 Task: Create a due date automation trigger when advanced on, on the wednesday before a card is due add checklist with checklist "Resume" incomplete at 11:00 AM.
Action: Mouse moved to (1334, 105)
Screenshot: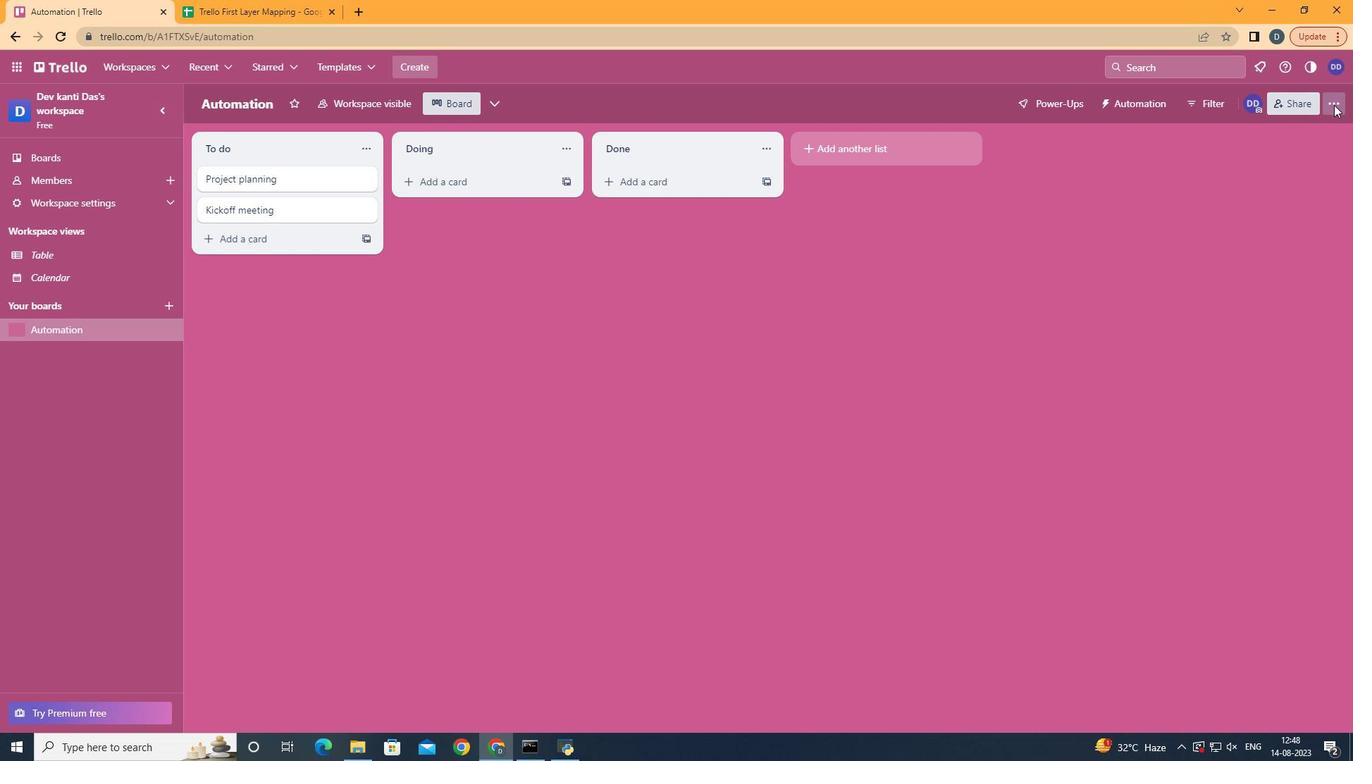 
Action: Mouse pressed left at (1334, 105)
Screenshot: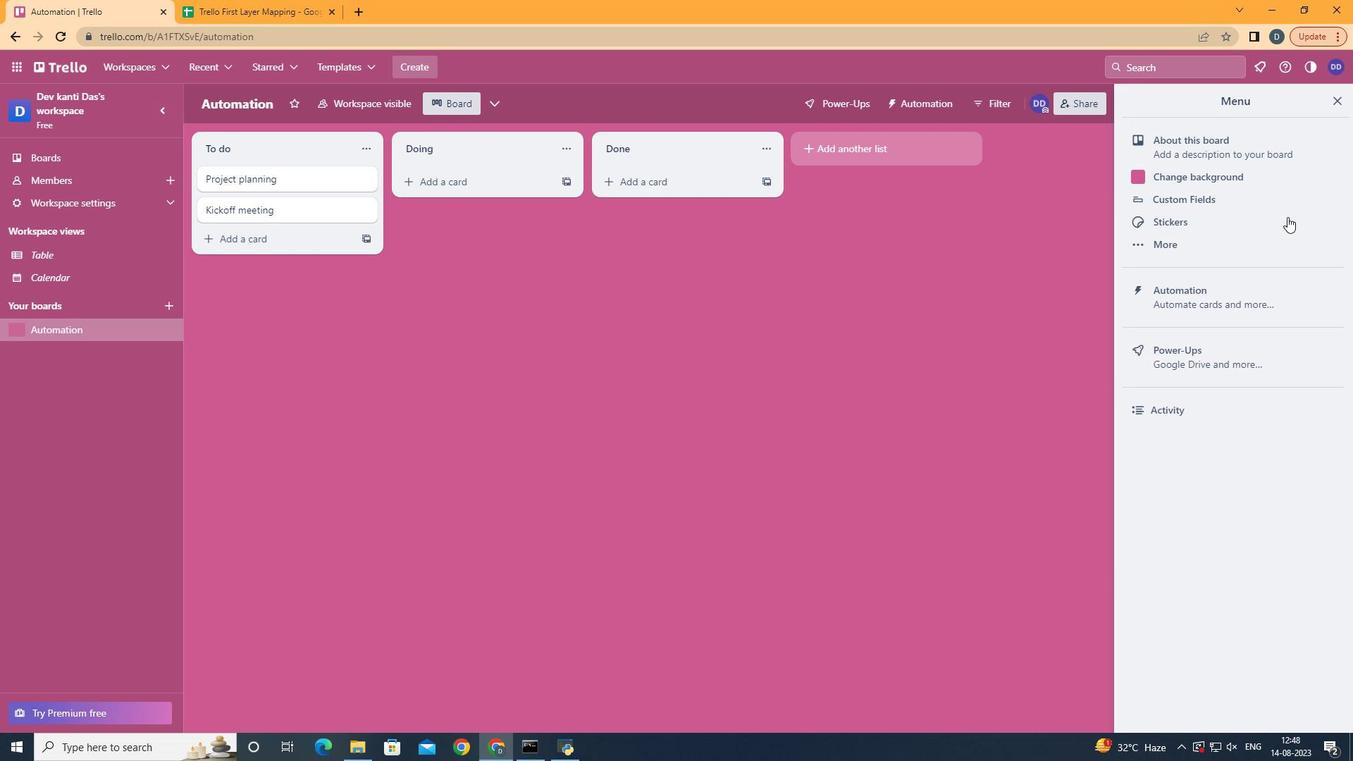 
Action: Mouse moved to (1230, 308)
Screenshot: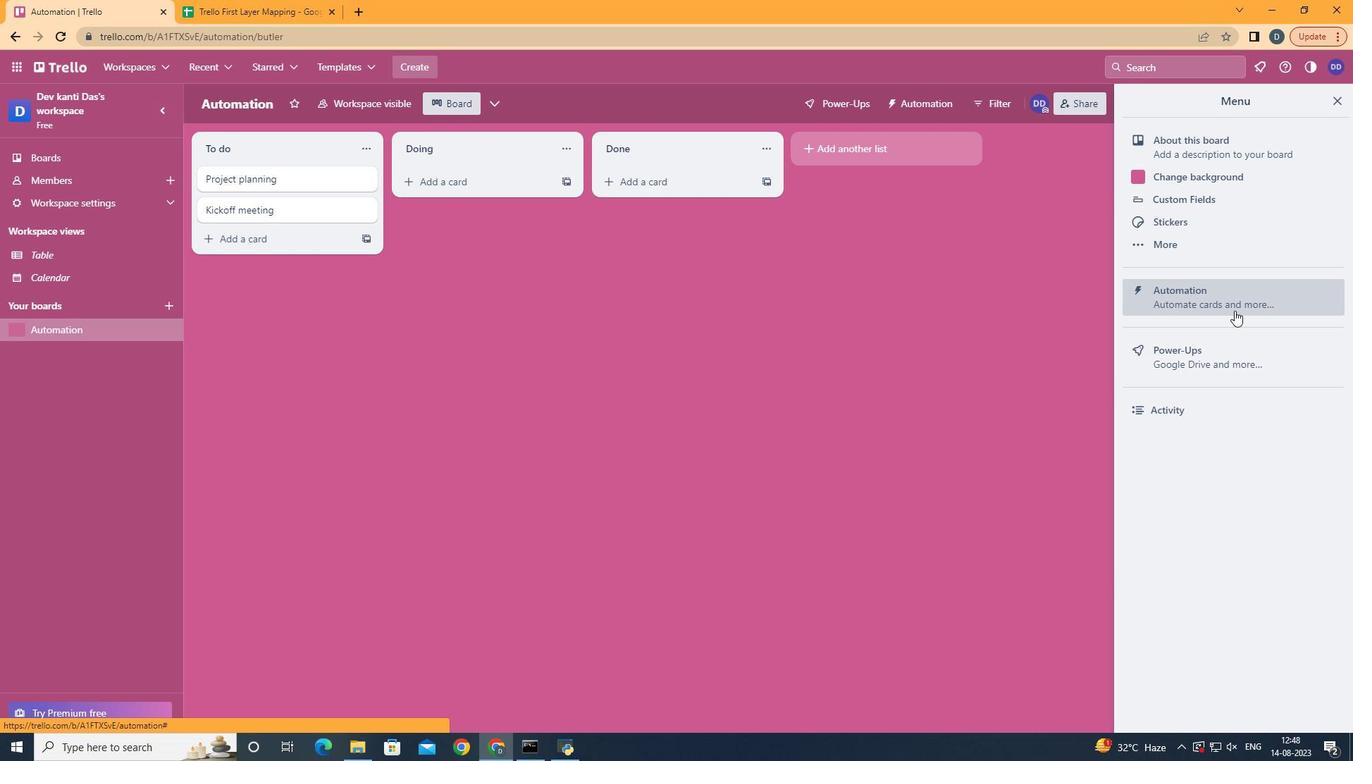 
Action: Mouse pressed left at (1230, 308)
Screenshot: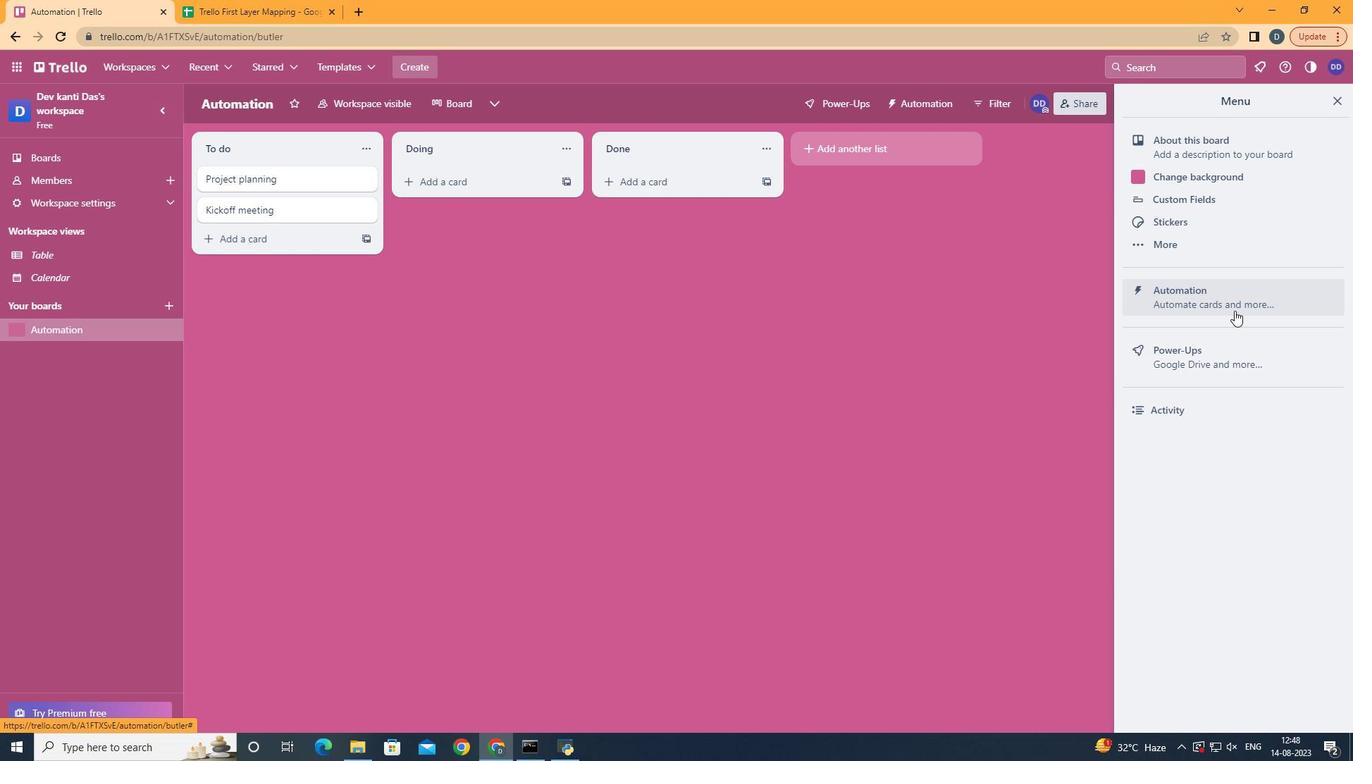 
Action: Mouse moved to (226, 286)
Screenshot: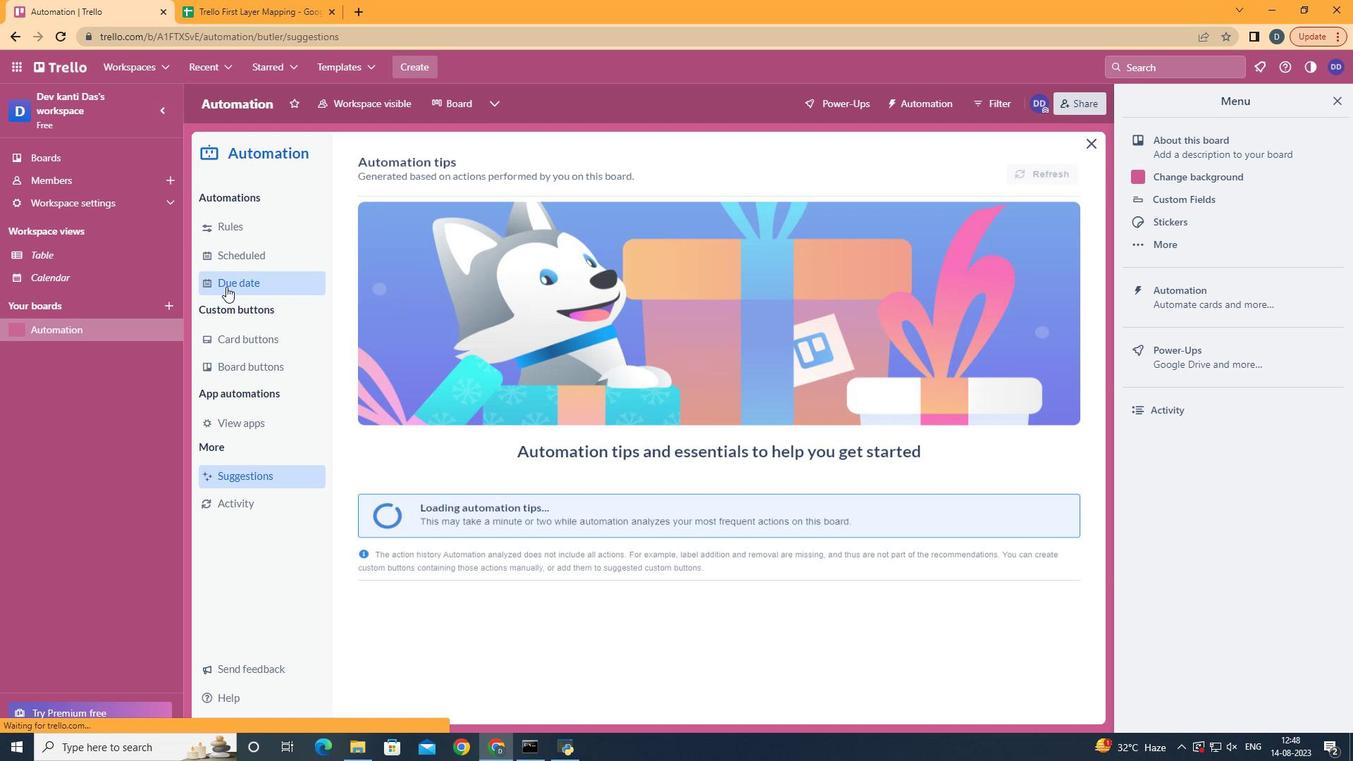 
Action: Mouse pressed left at (226, 286)
Screenshot: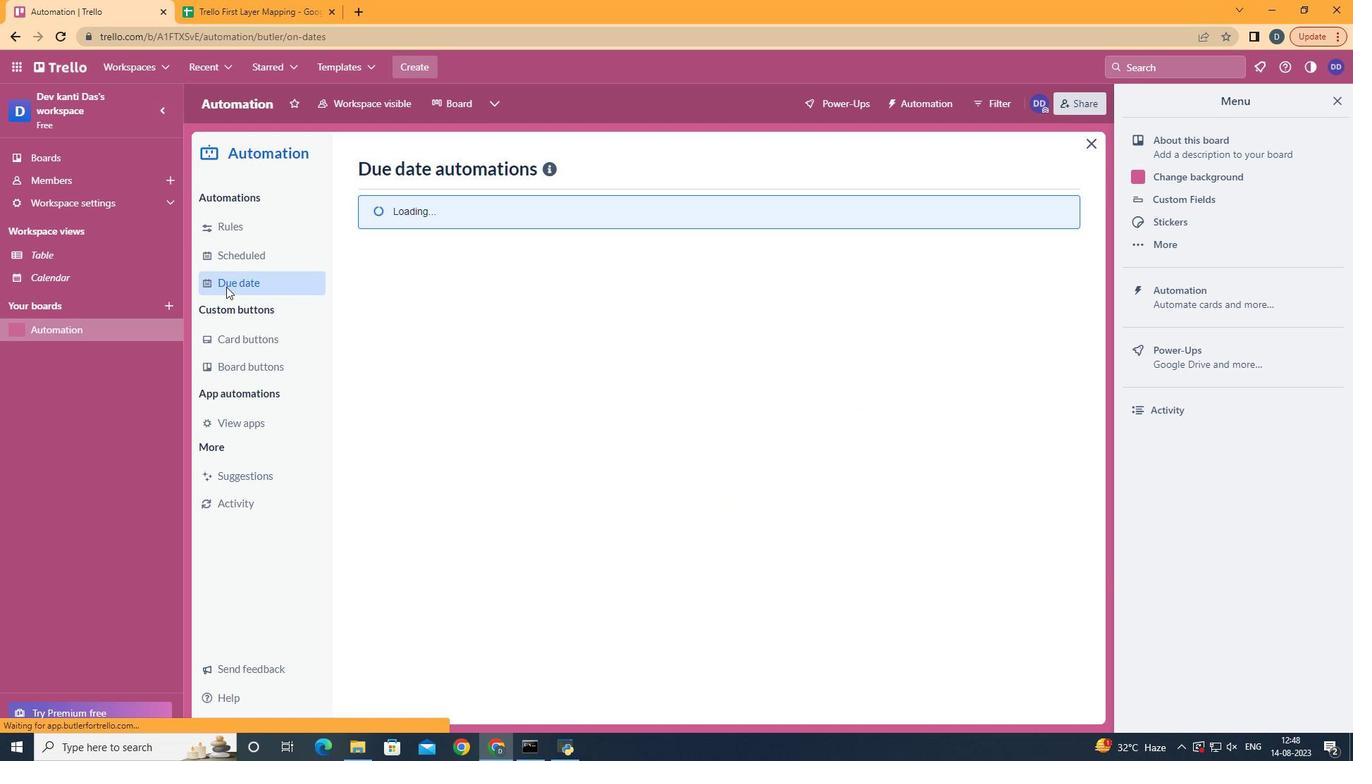 
Action: Mouse moved to (981, 180)
Screenshot: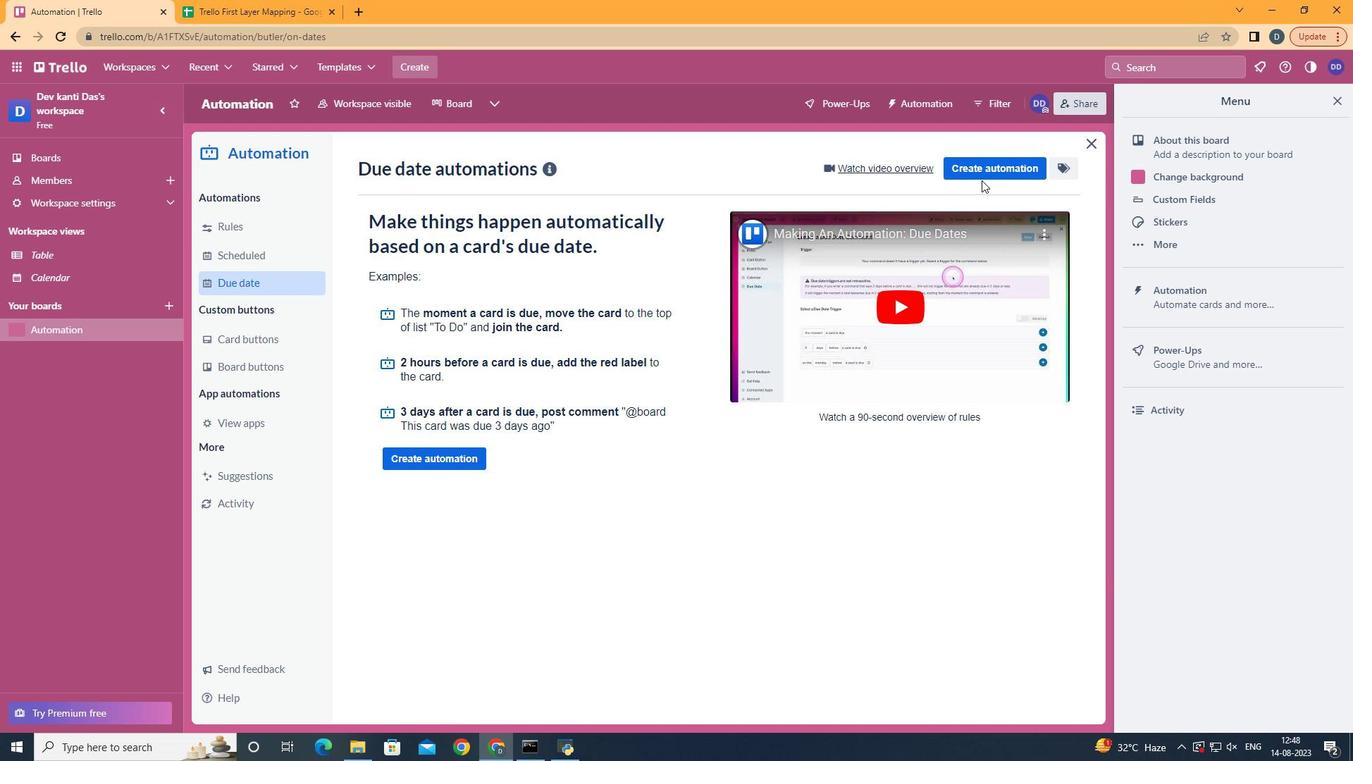 
Action: Mouse pressed left at (981, 180)
Screenshot: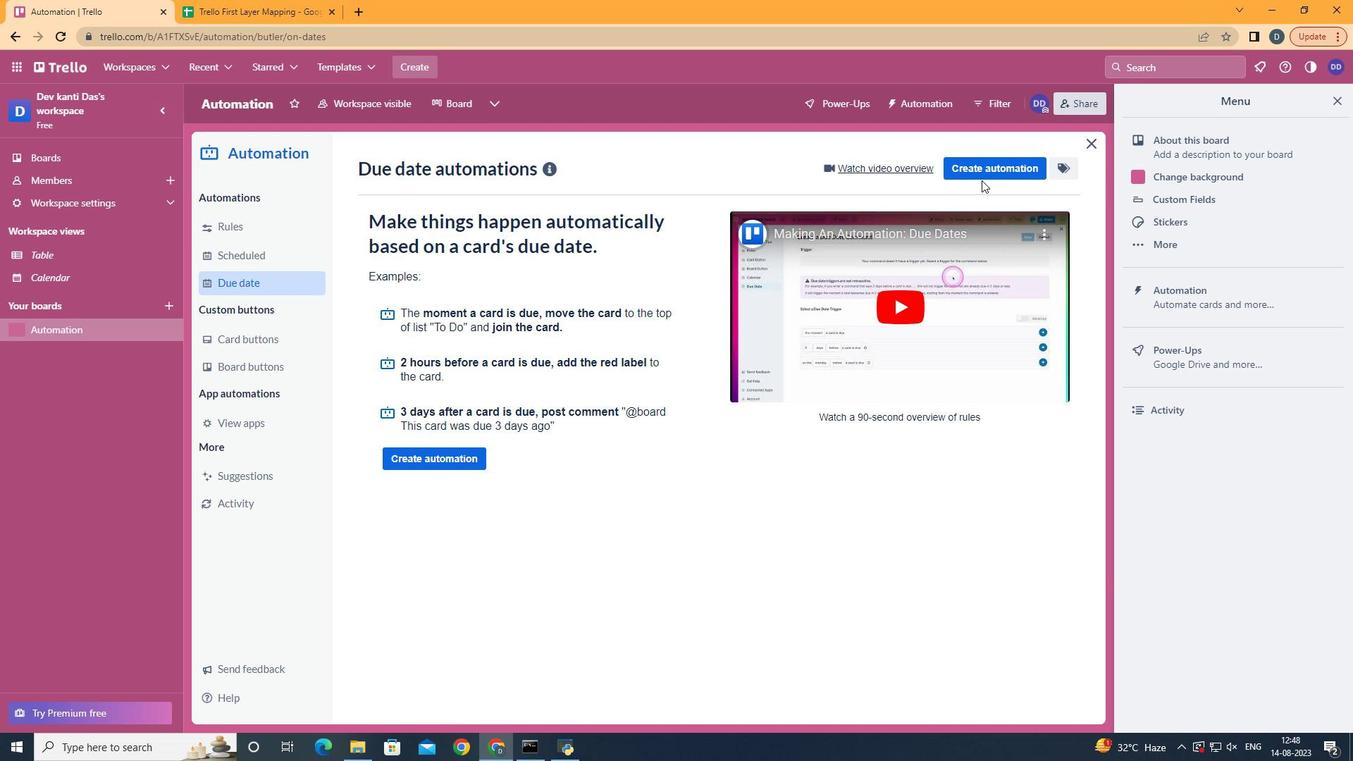 
Action: Mouse moved to (988, 171)
Screenshot: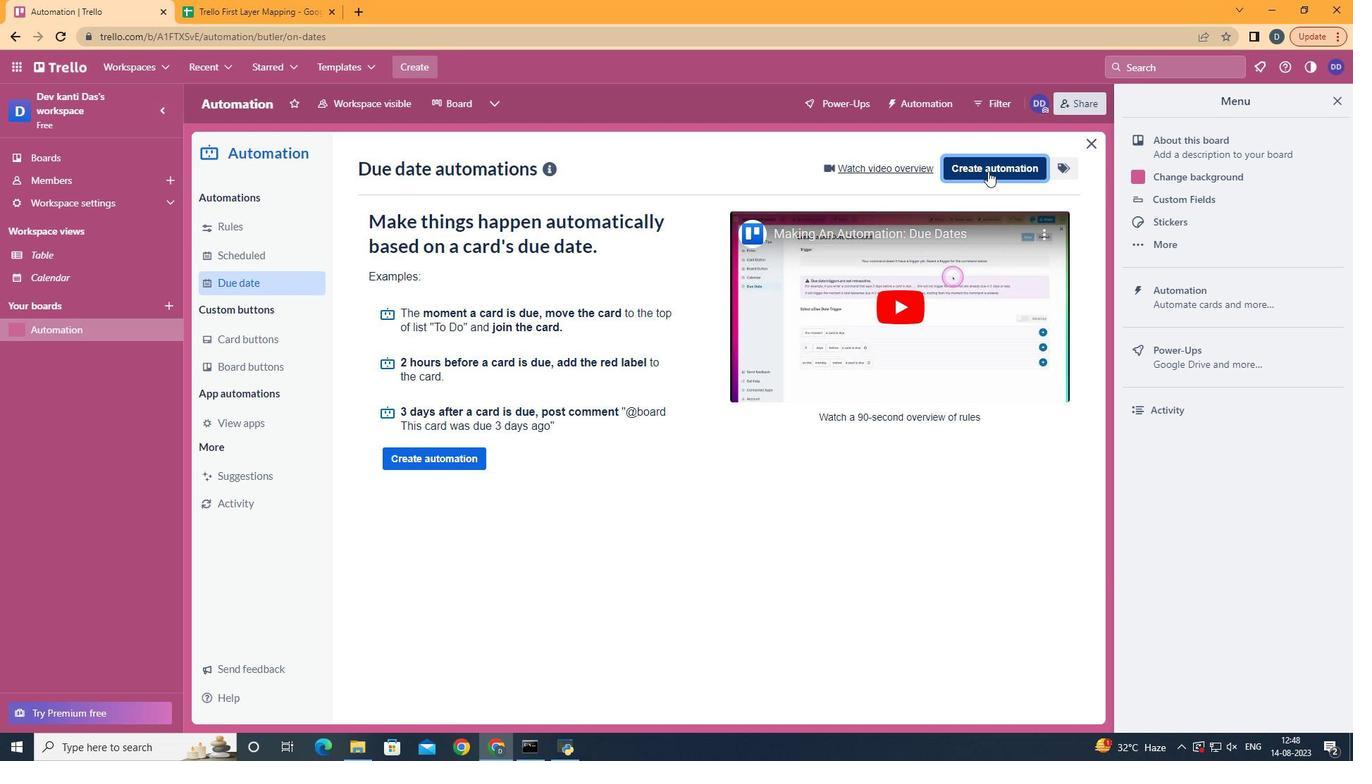 
Action: Mouse pressed left at (988, 171)
Screenshot: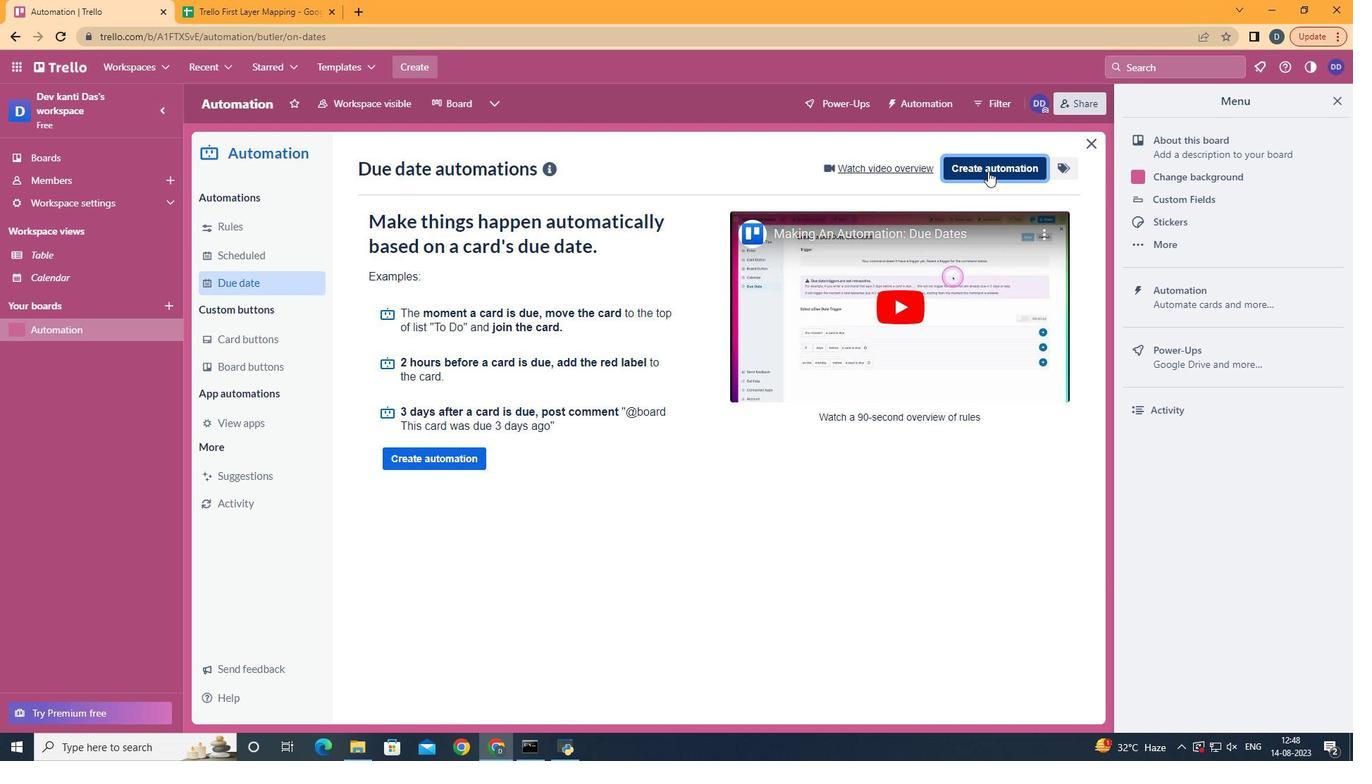 
Action: Mouse moved to (768, 311)
Screenshot: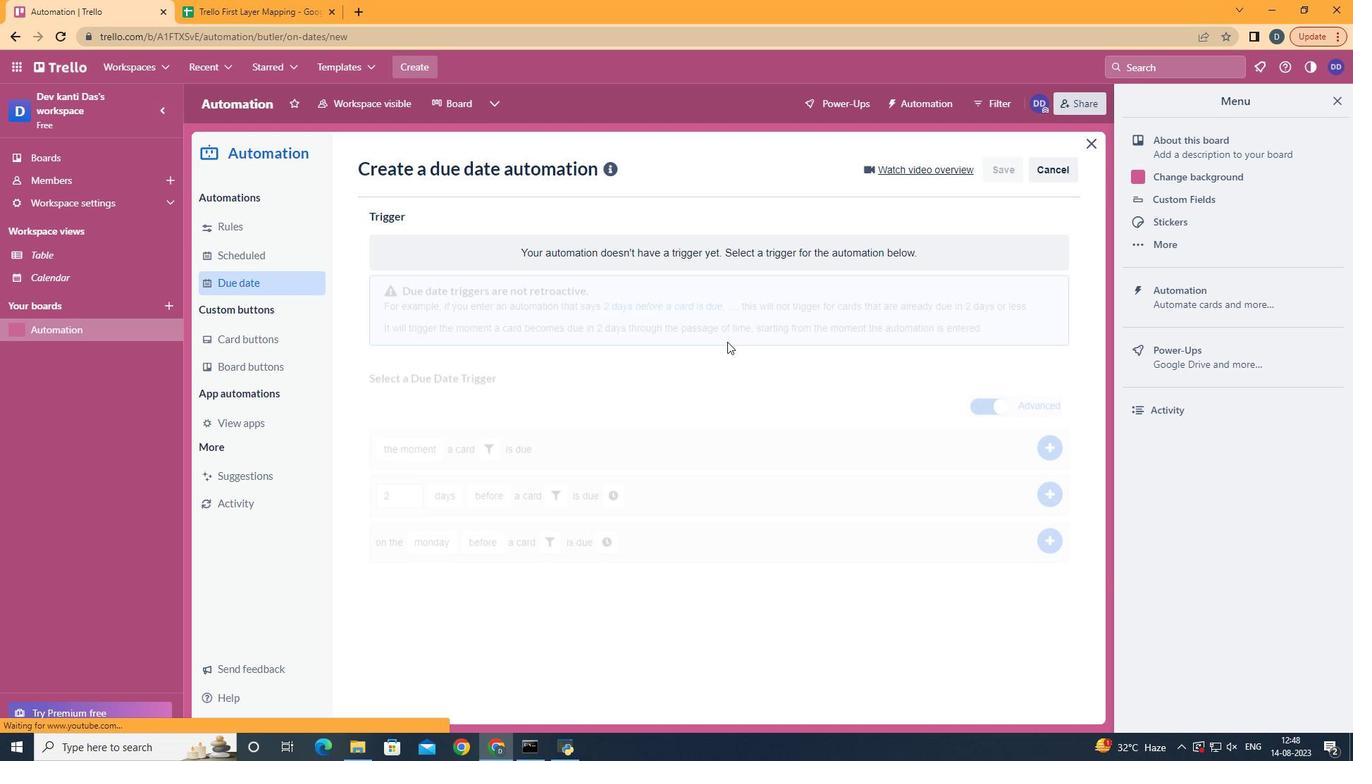 
Action: Mouse pressed left at (768, 311)
Screenshot: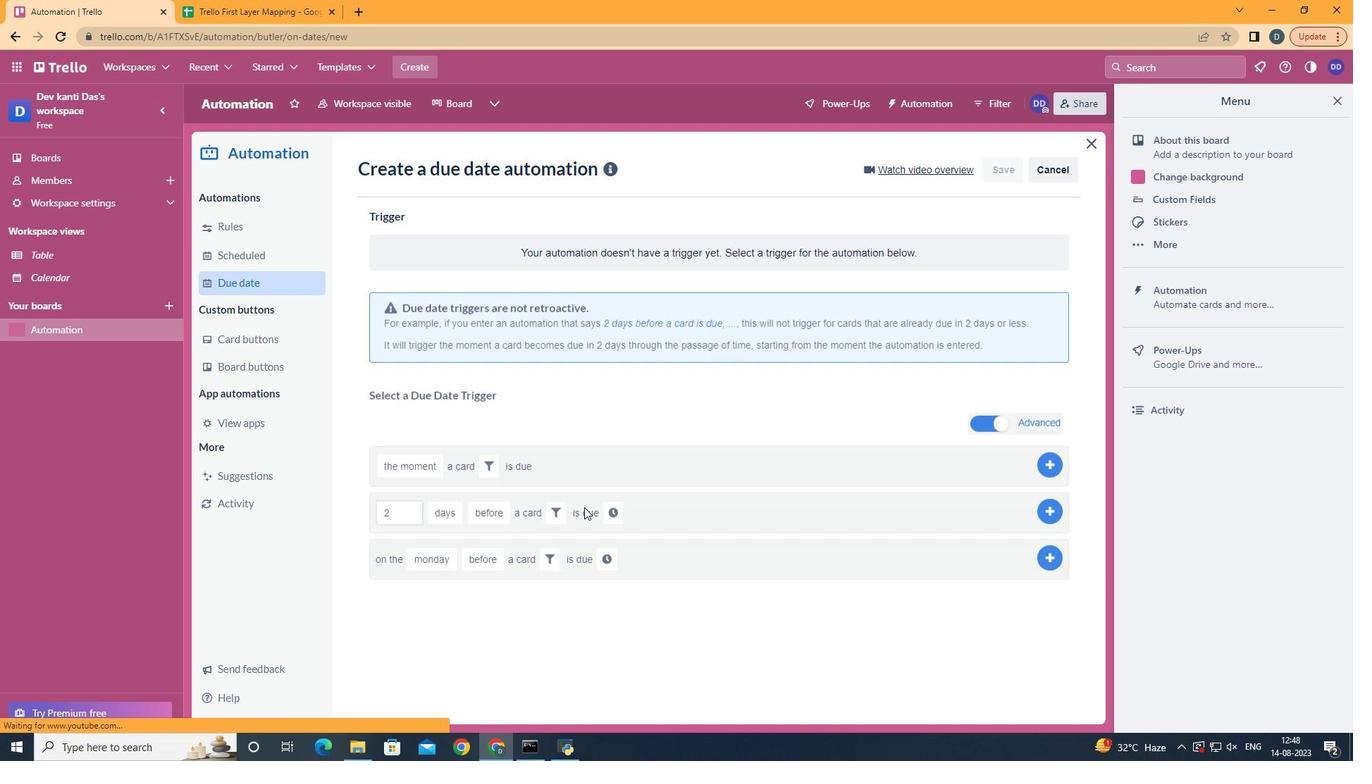 
Action: Mouse moved to (457, 429)
Screenshot: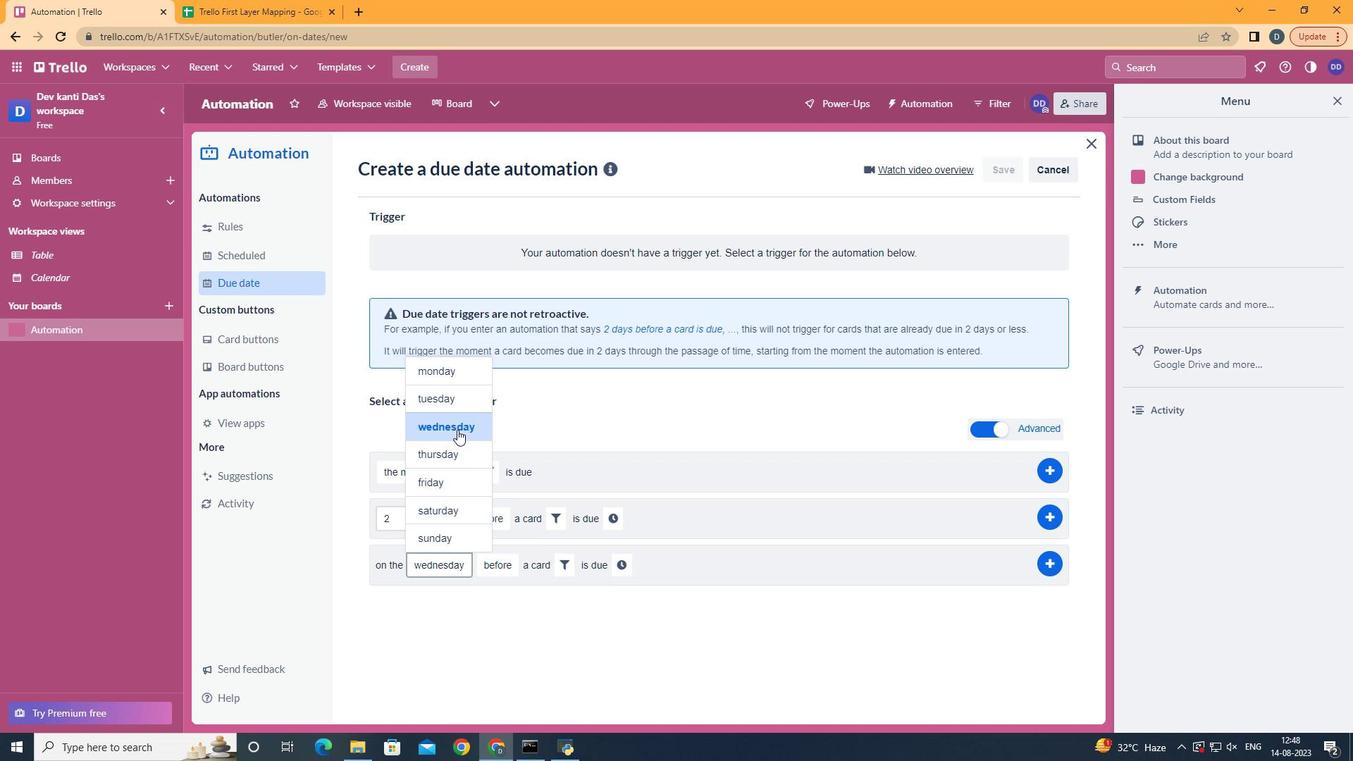 
Action: Mouse pressed left at (457, 429)
Screenshot: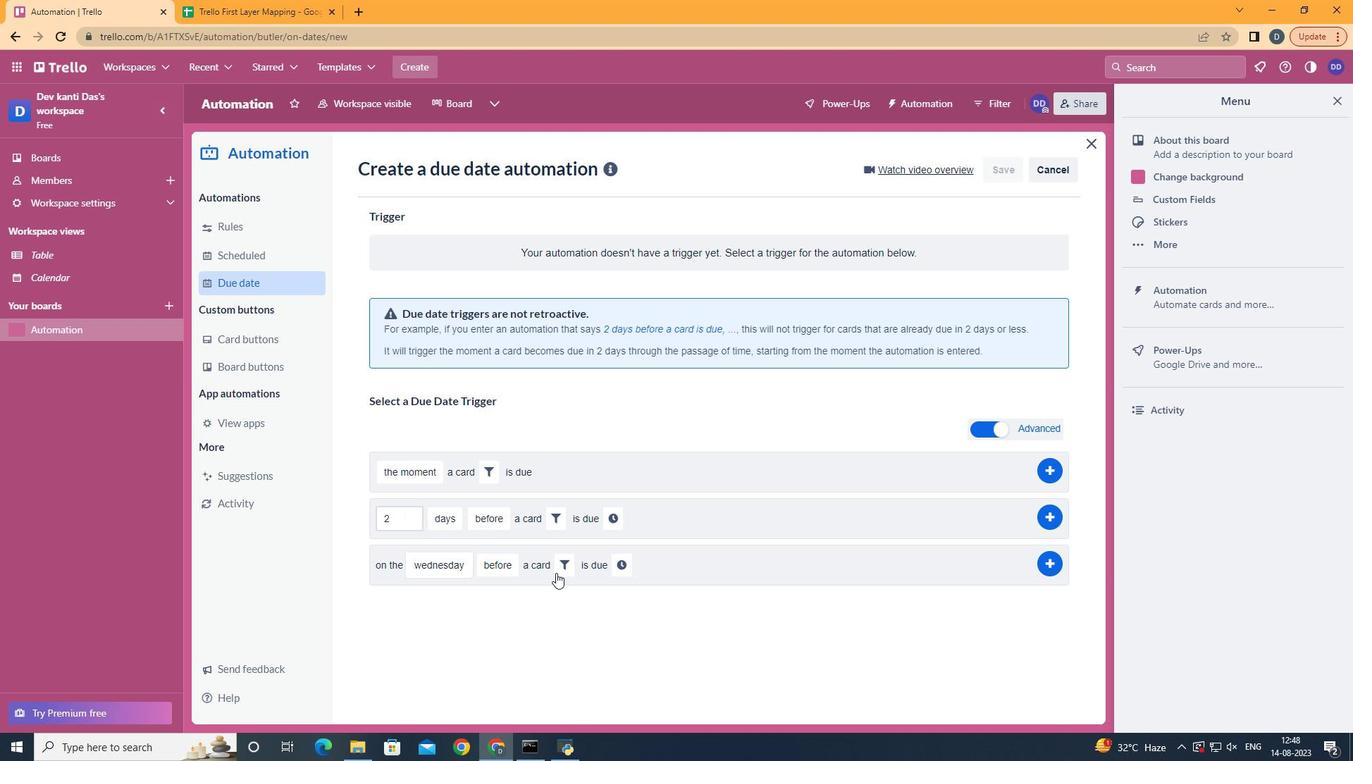 
Action: Mouse moved to (561, 570)
Screenshot: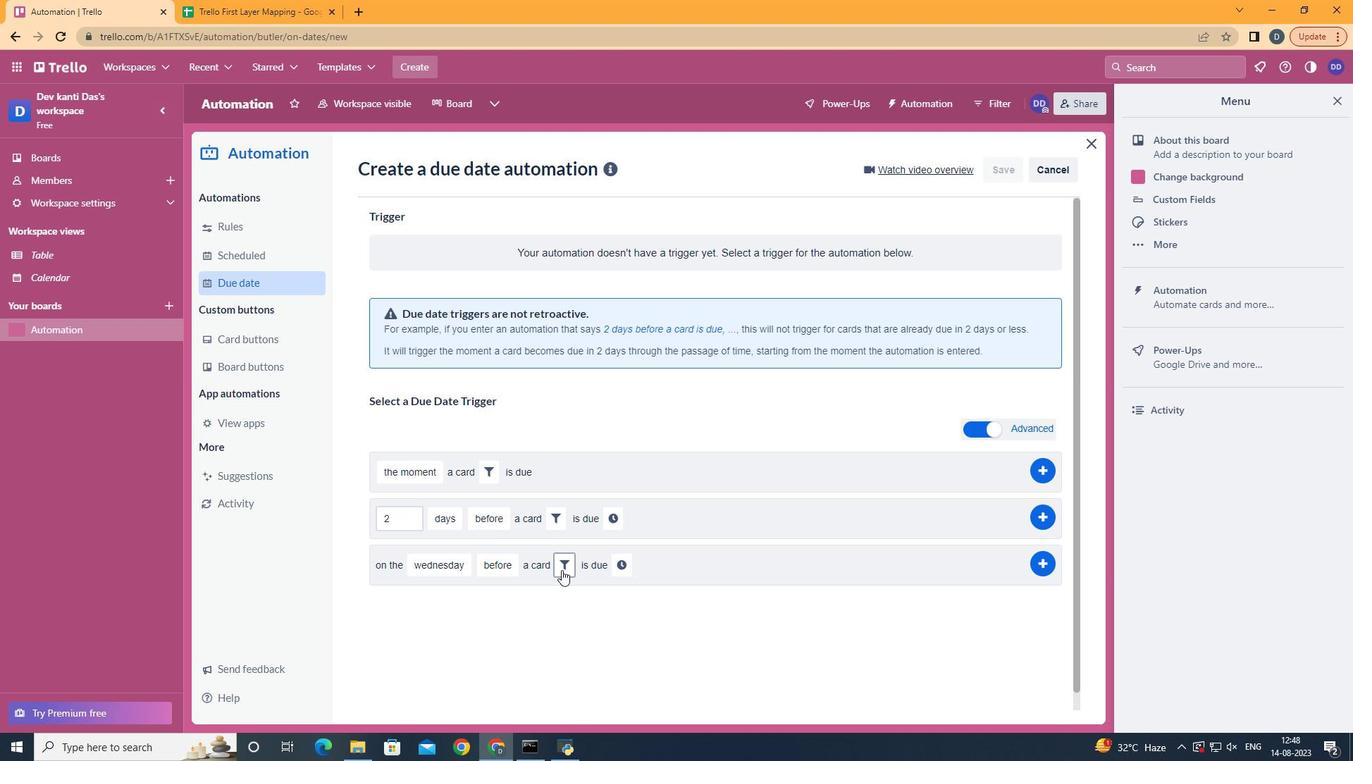 
Action: Mouse pressed left at (561, 570)
Screenshot: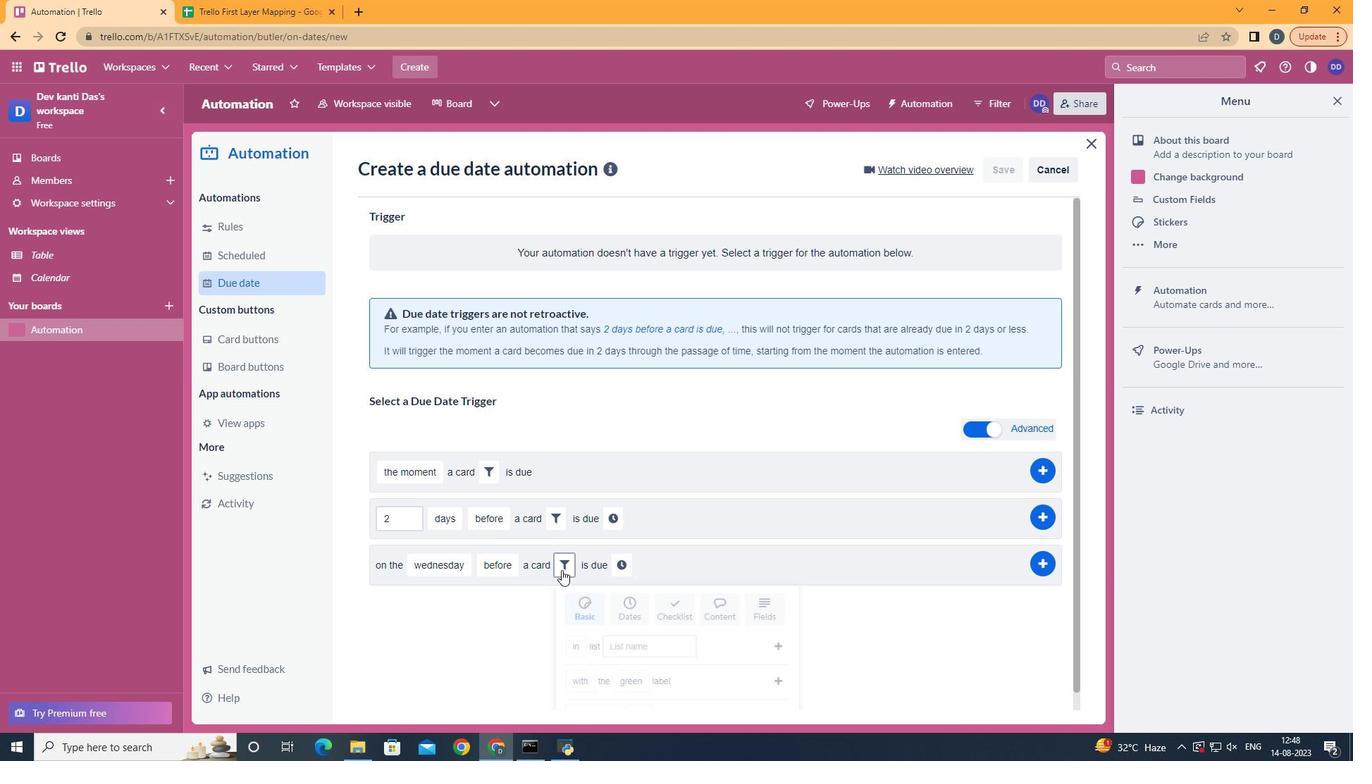 
Action: Mouse moved to (694, 612)
Screenshot: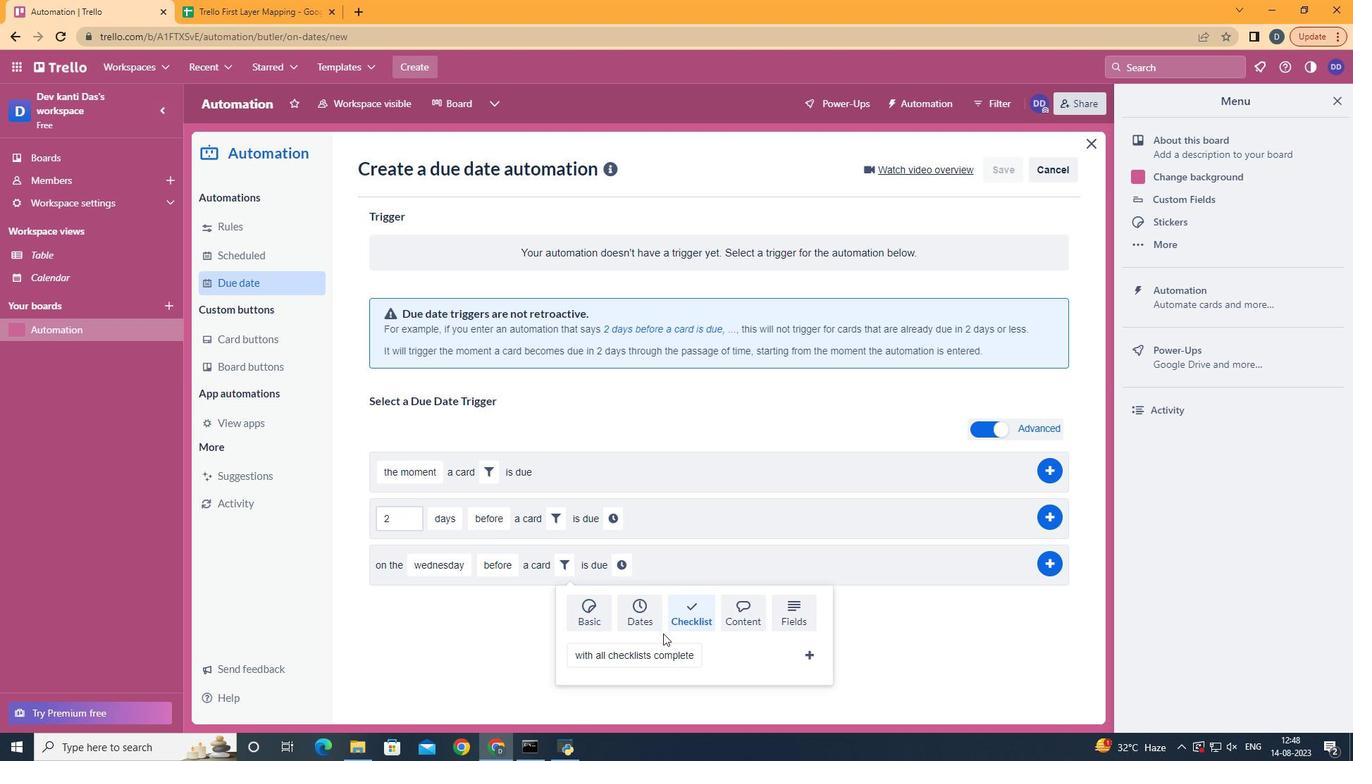 
Action: Mouse pressed left at (694, 612)
Screenshot: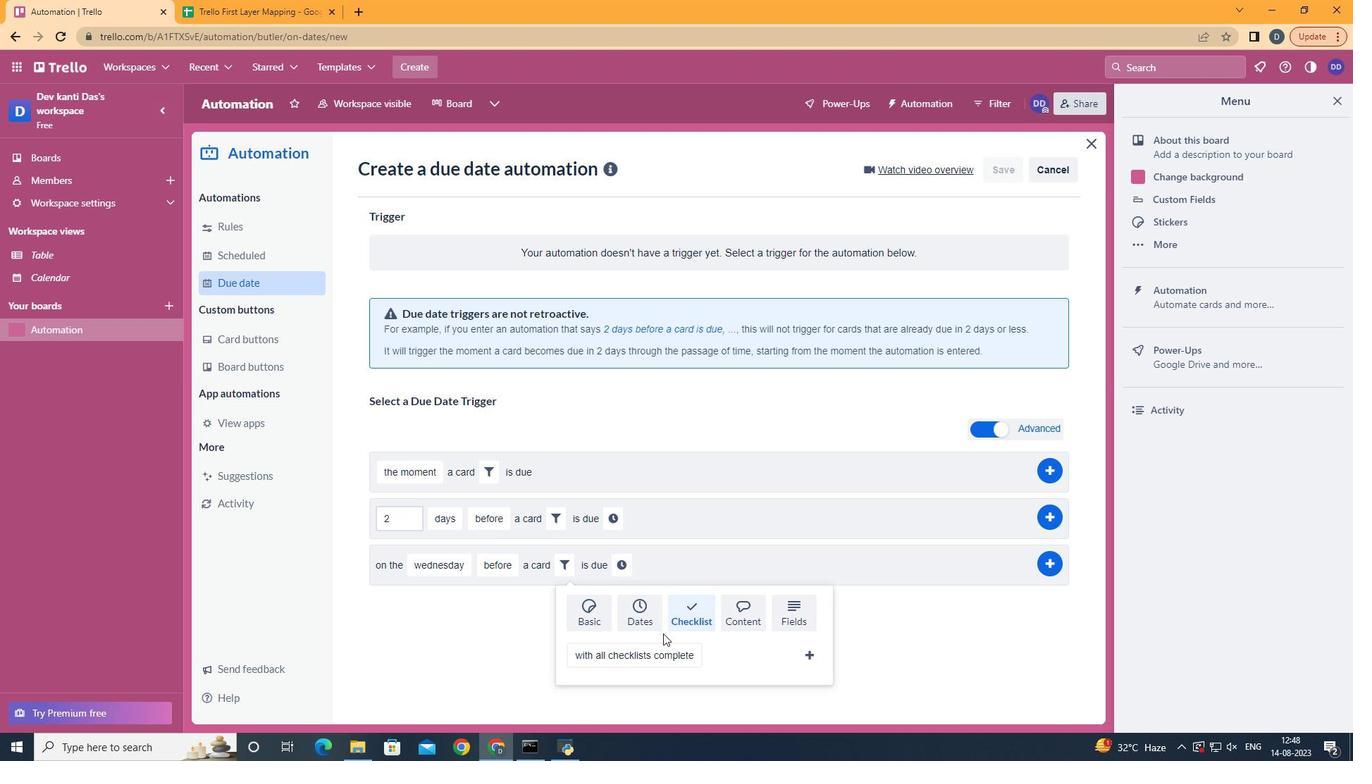 
Action: Mouse moved to (671, 578)
Screenshot: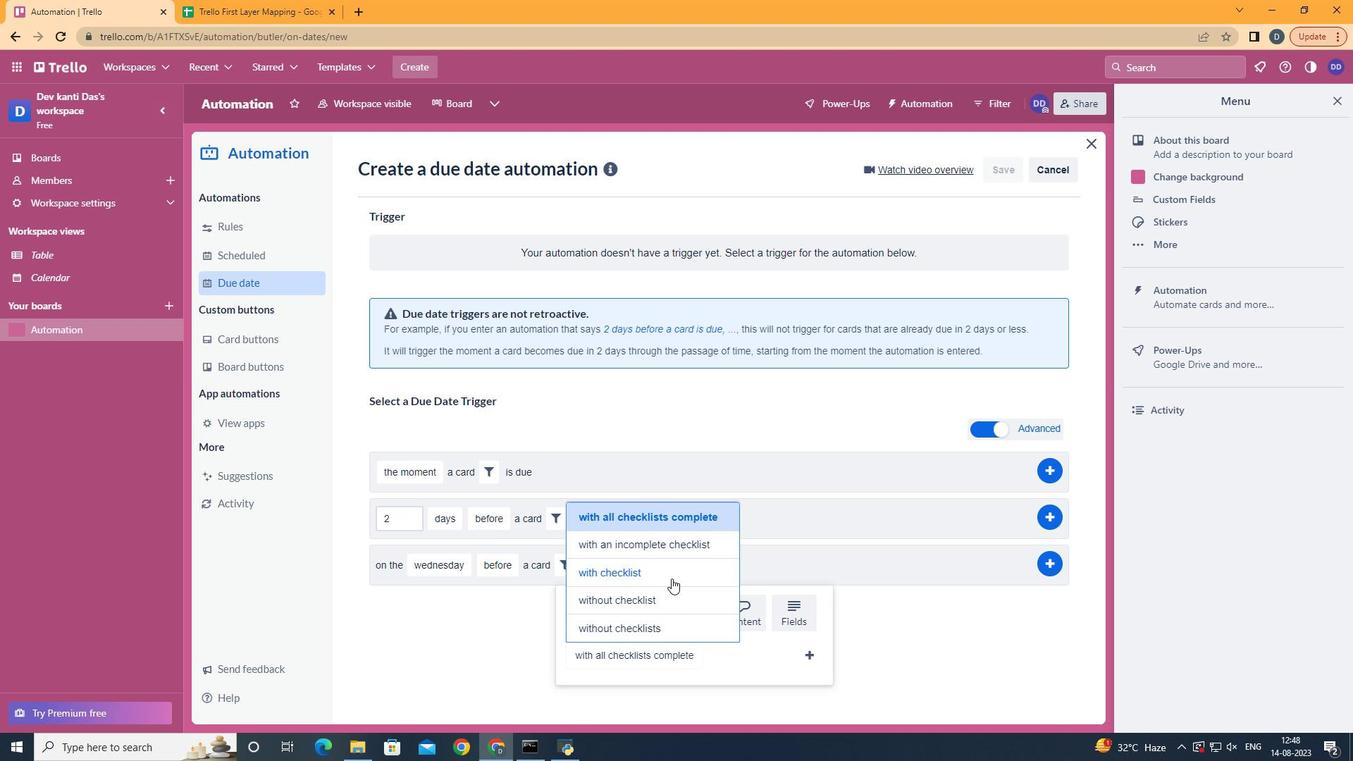
Action: Mouse pressed left at (671, 578)
Screenshot: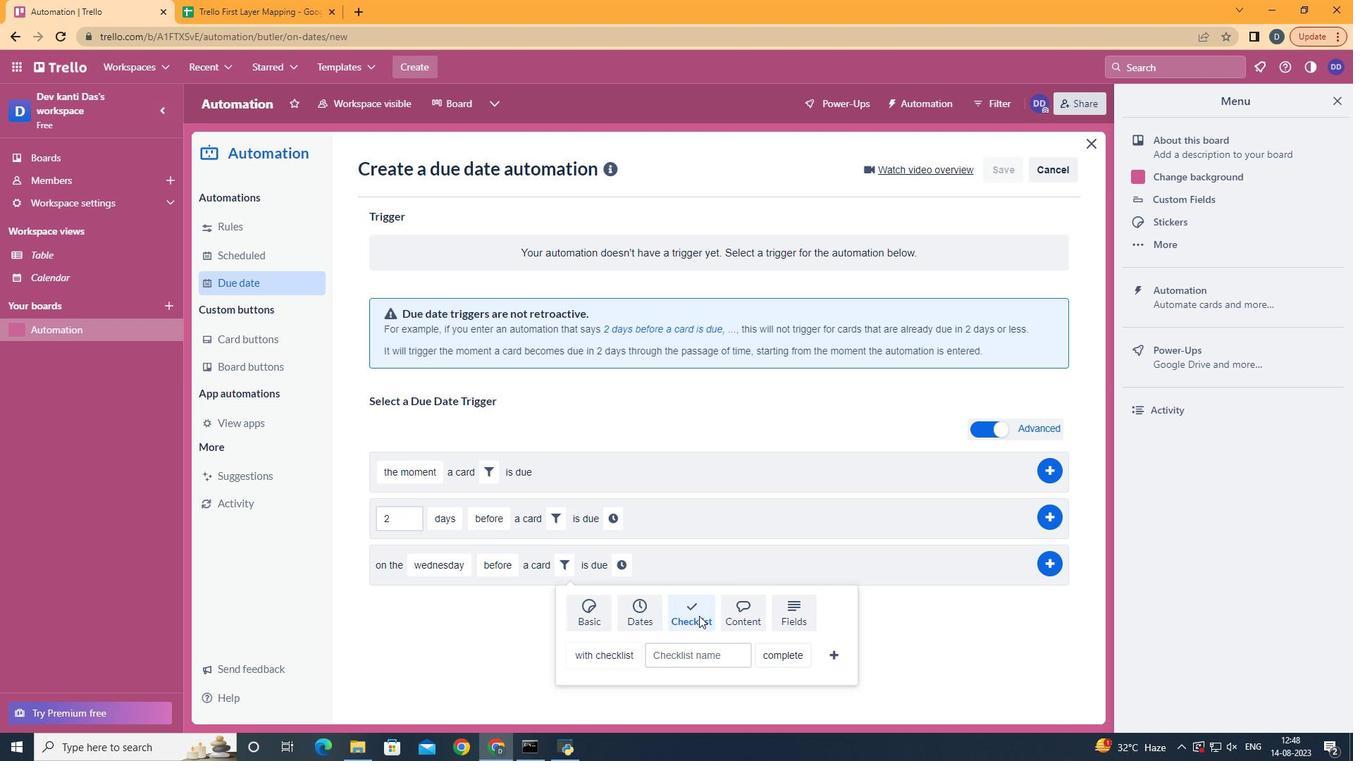 
Action: Mouse moved to (705, 661)
Screenshot: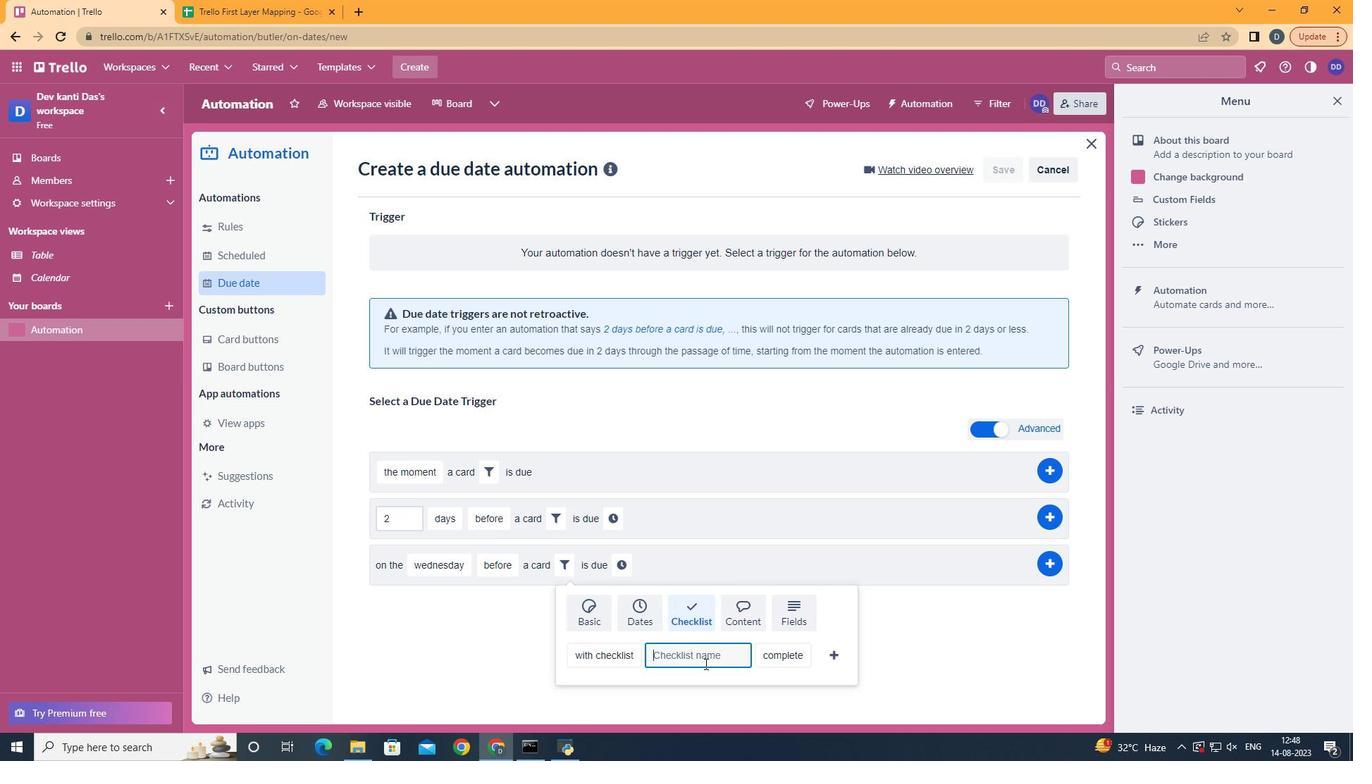
Action: Mouse pressed left at (705, 661)
Screenshot: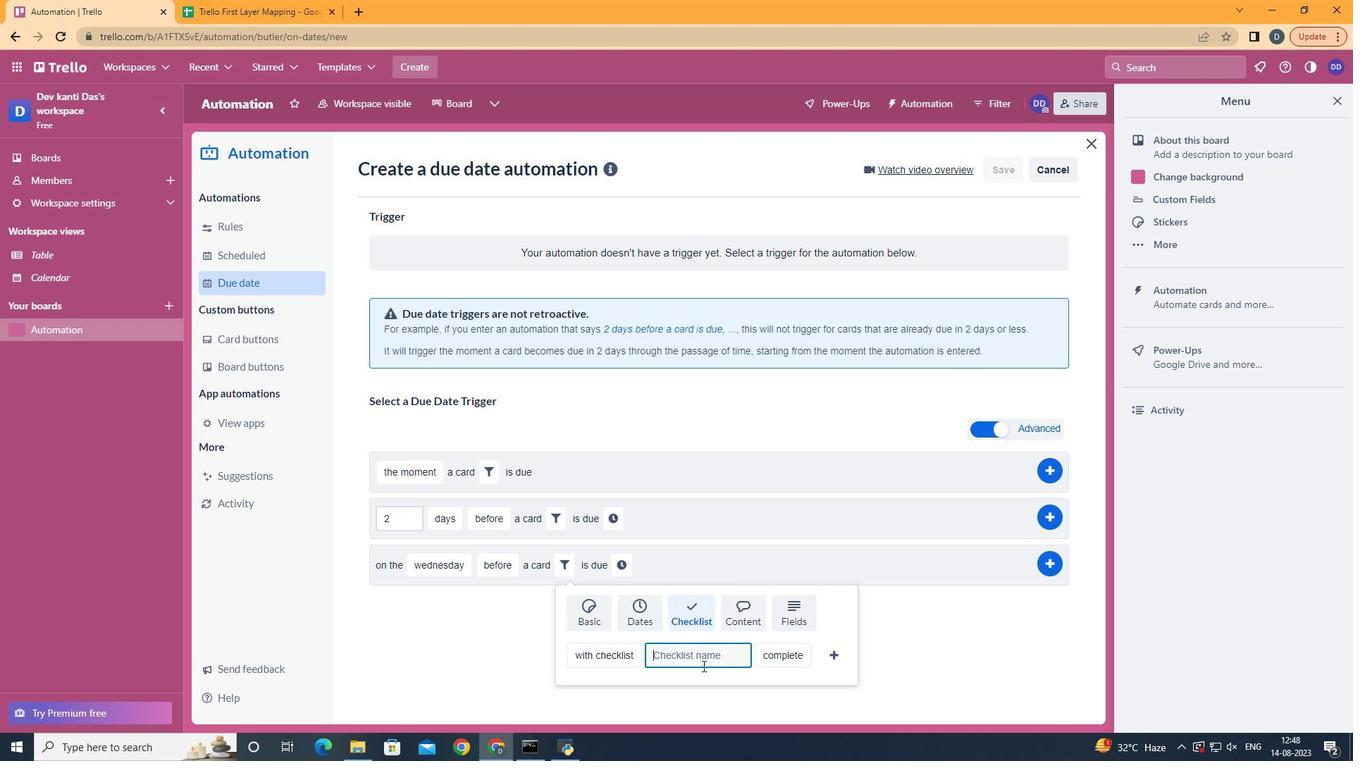 
Action: Mouse moved to (702, 666)
Screenshot: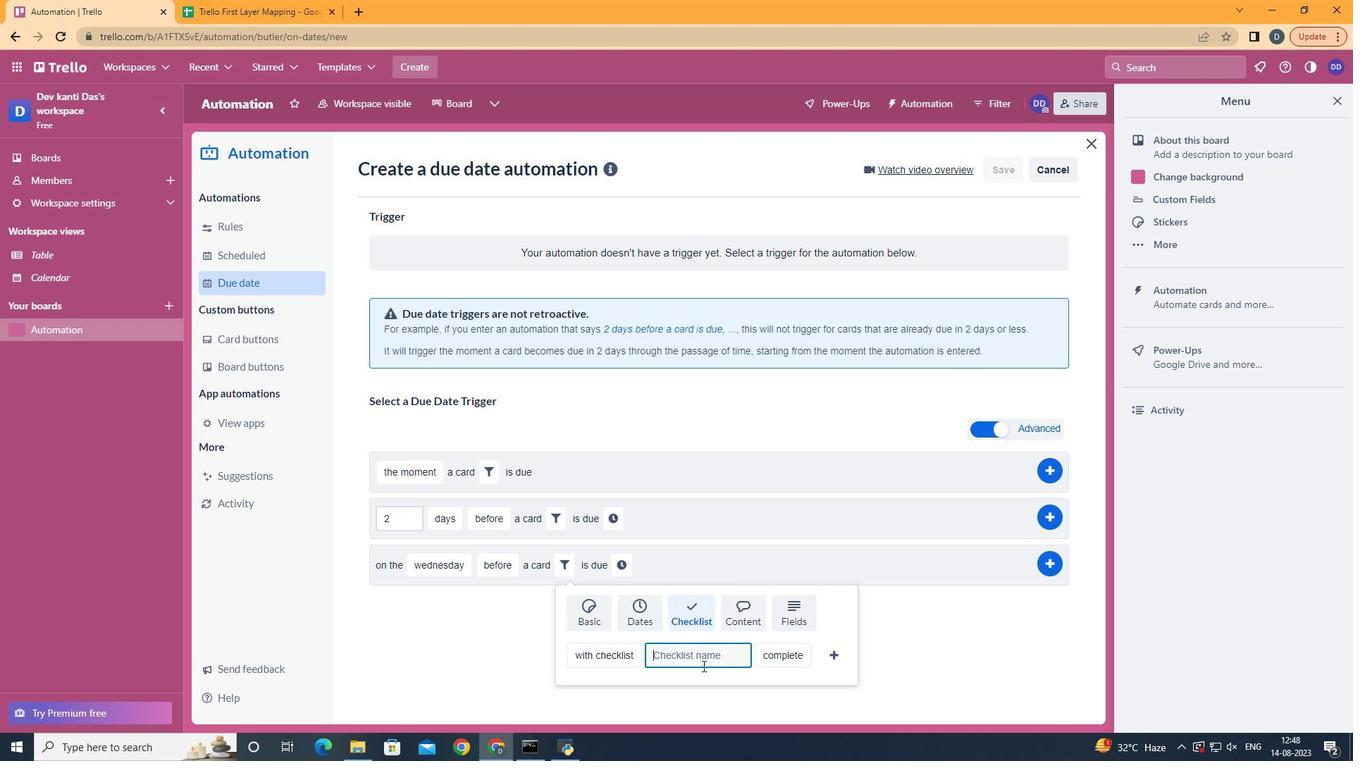 
Action: Key pressed <Key.shift>Resume
Screenshot: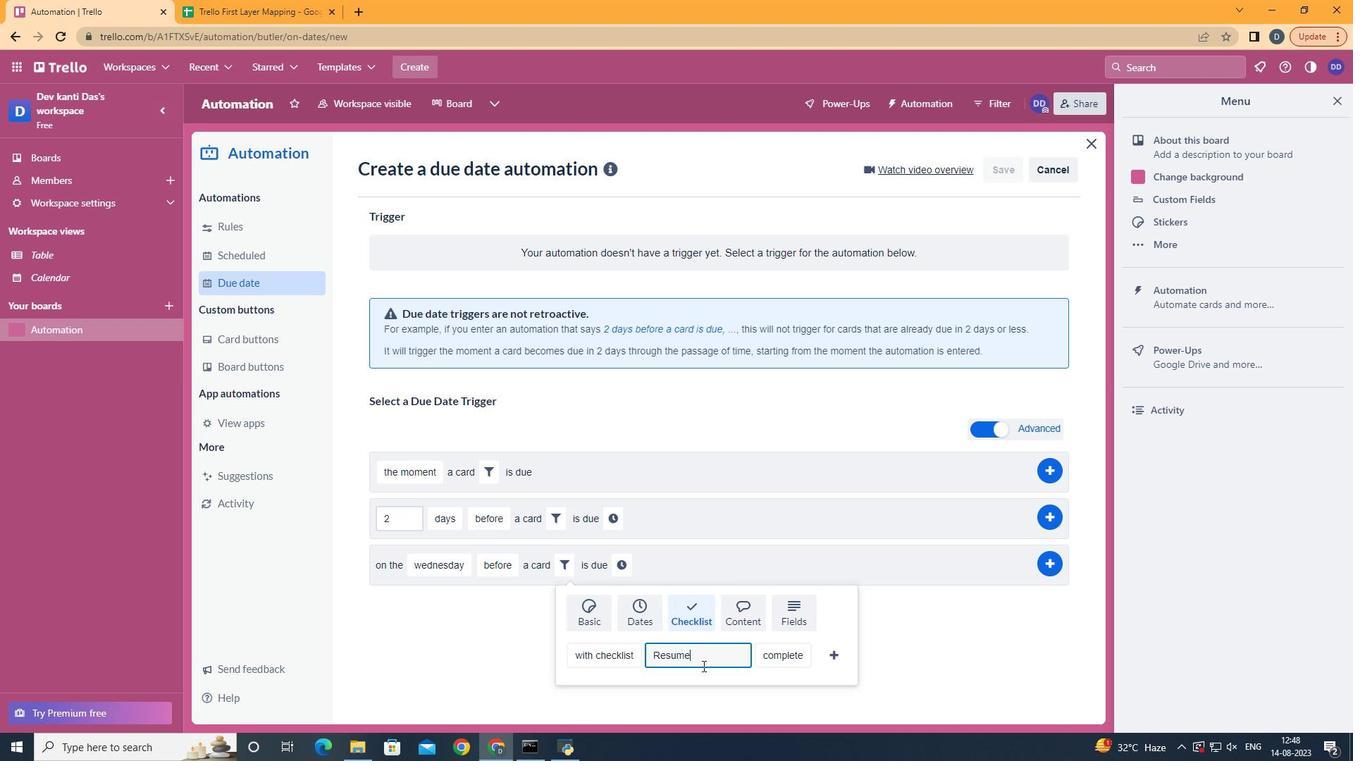 
Action: Mouse moved to (817, 627)
Screenshot: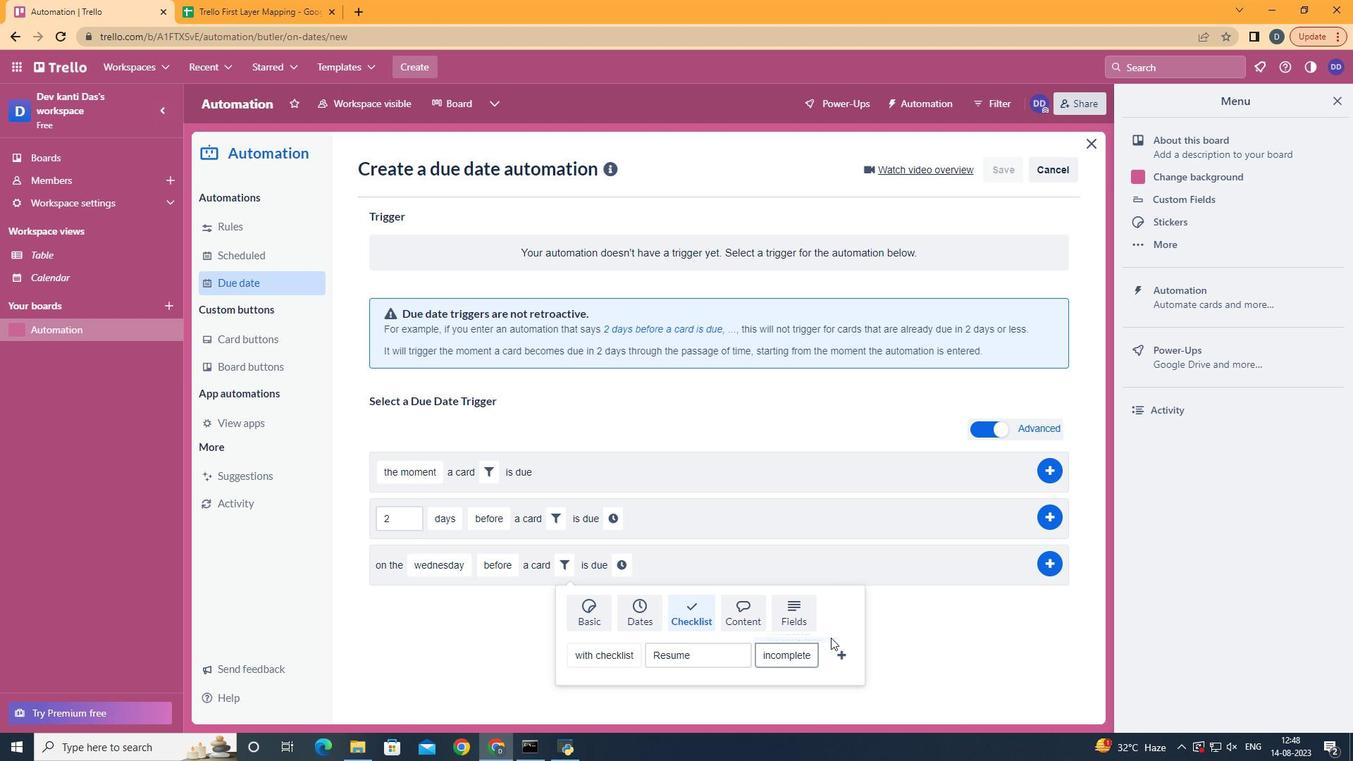
Action: Mouse pressed left at (817, 627)
Screenshot: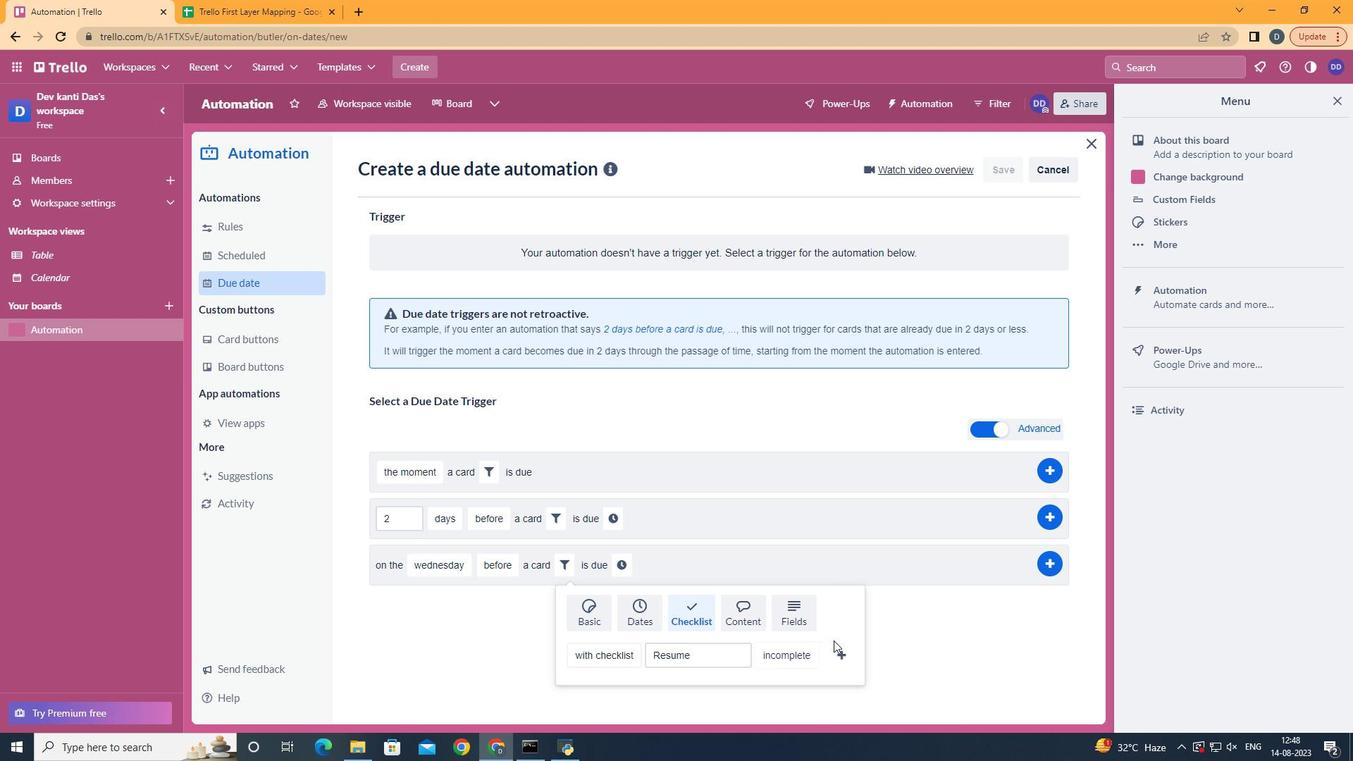 
Action: Mouse moved to (840, 644)
Screenshot: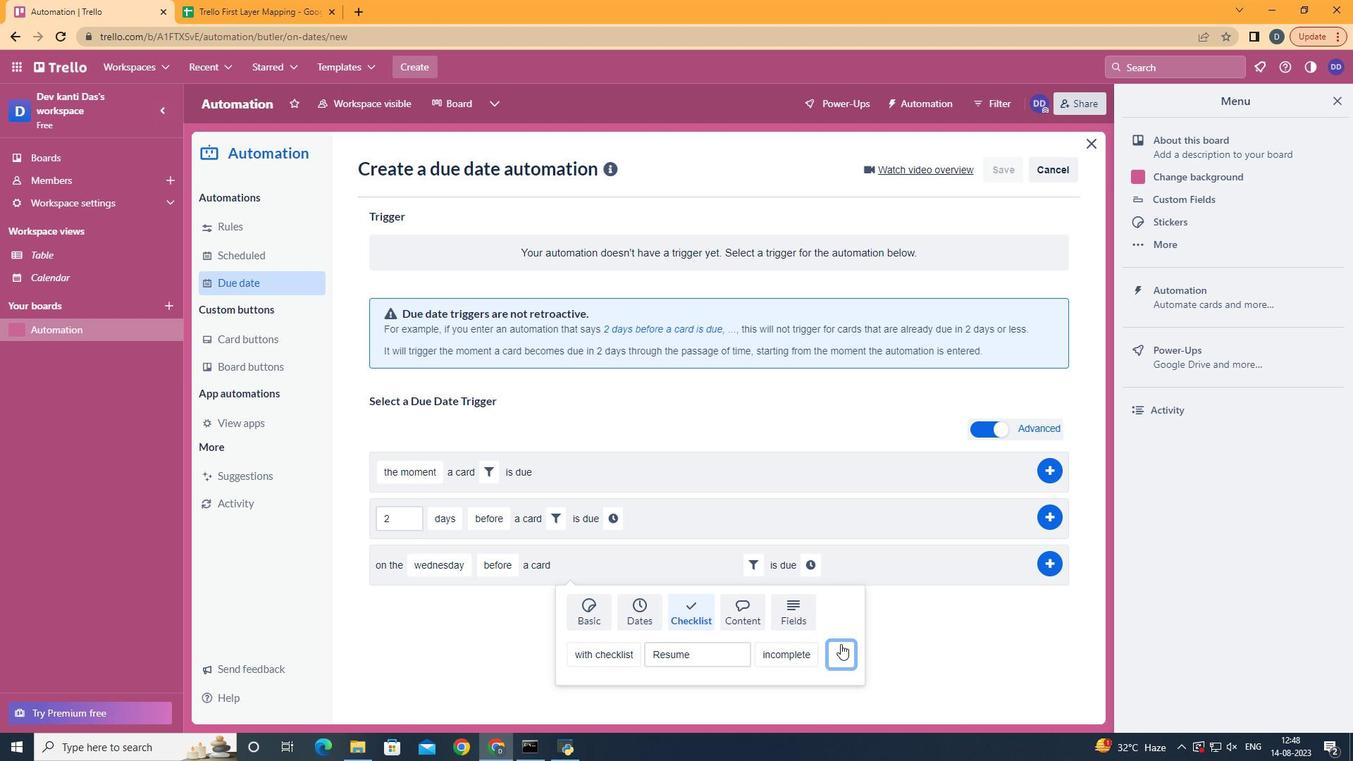 
Action: Mouse pressed left at (840, 644)
Screenshot: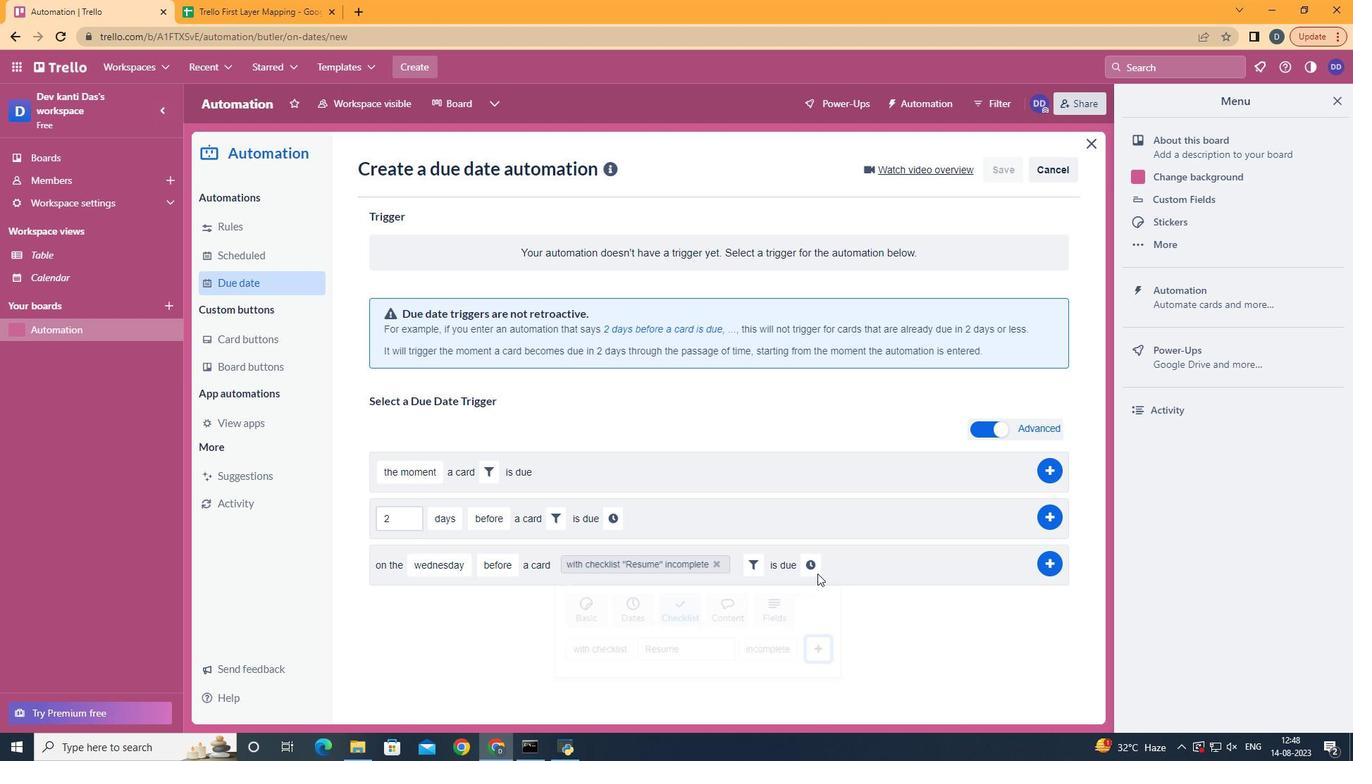 
Action: Mouse moved to (809, 555)
Screenshot: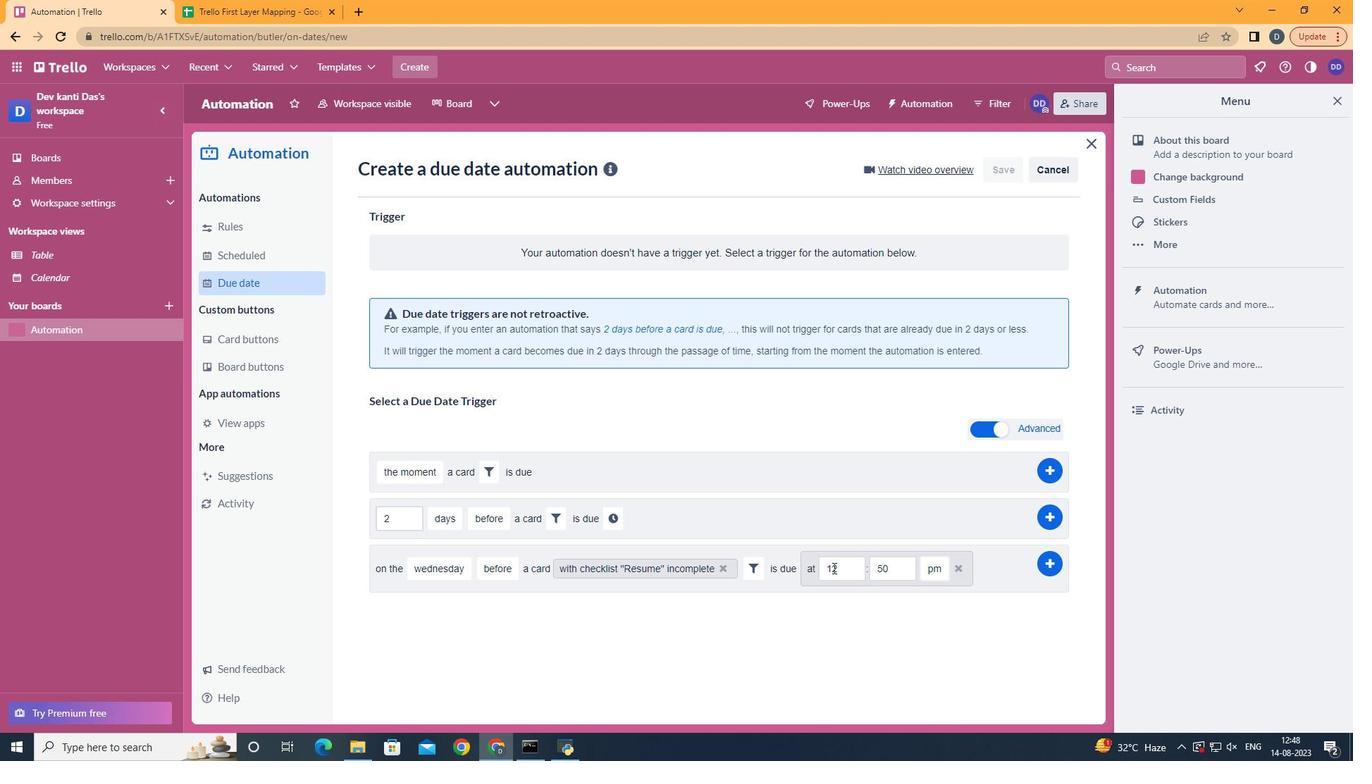 
Action: Mouse pressed left at (809, 555)
Screenshot: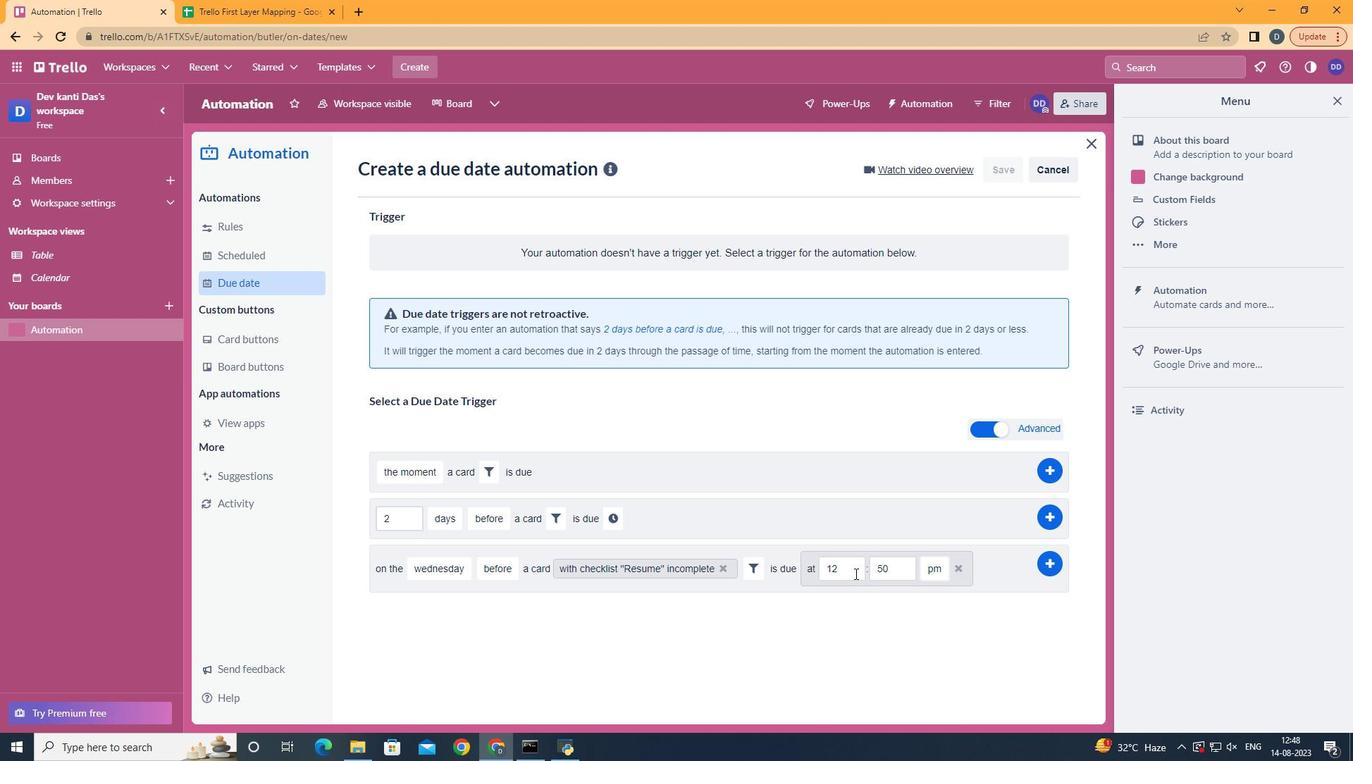 
Action: Mouse moved to (854, 573)
Screenshot: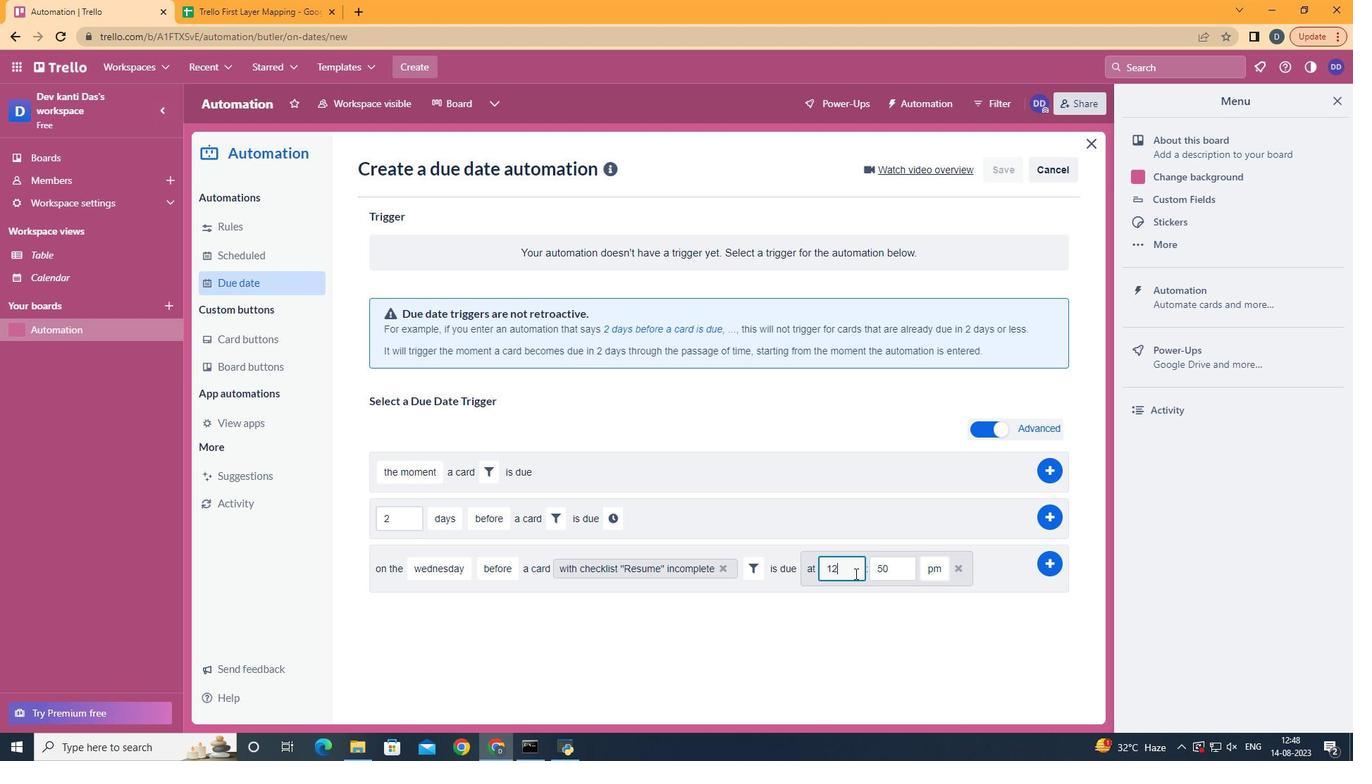 
Action: Mouse pressed left at (854, 573)
Screenshot: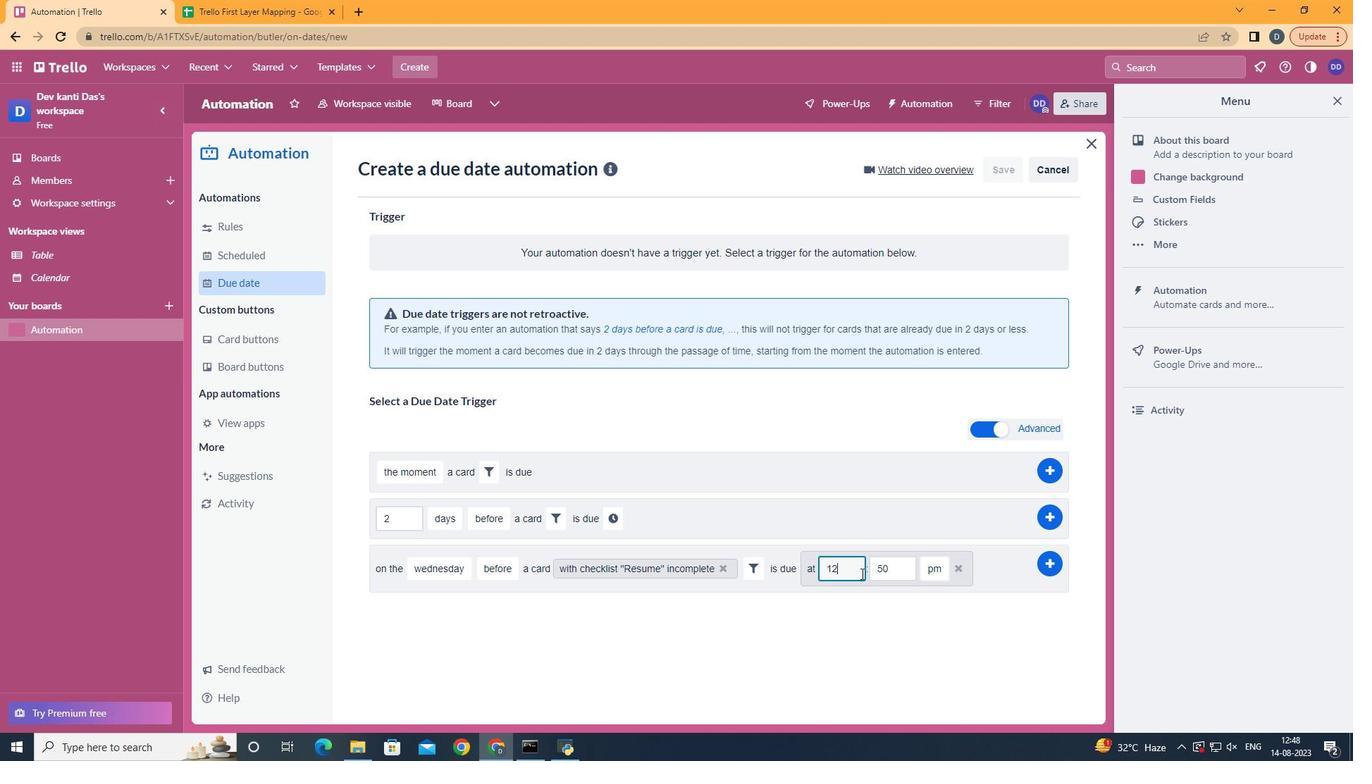 
Action: Mouse moved to (861, 573)
Screenshot: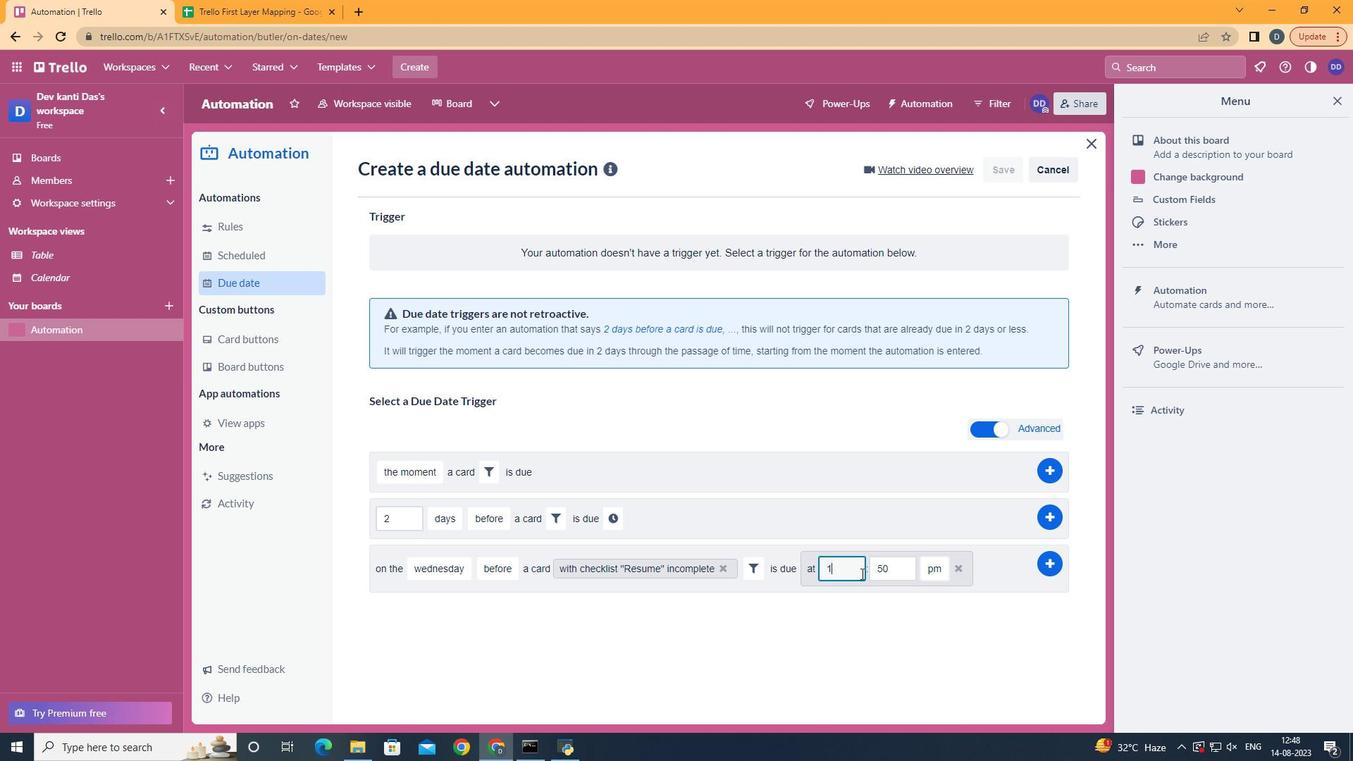 
Action: Key pressed <Key.backspace>1
Screenshot: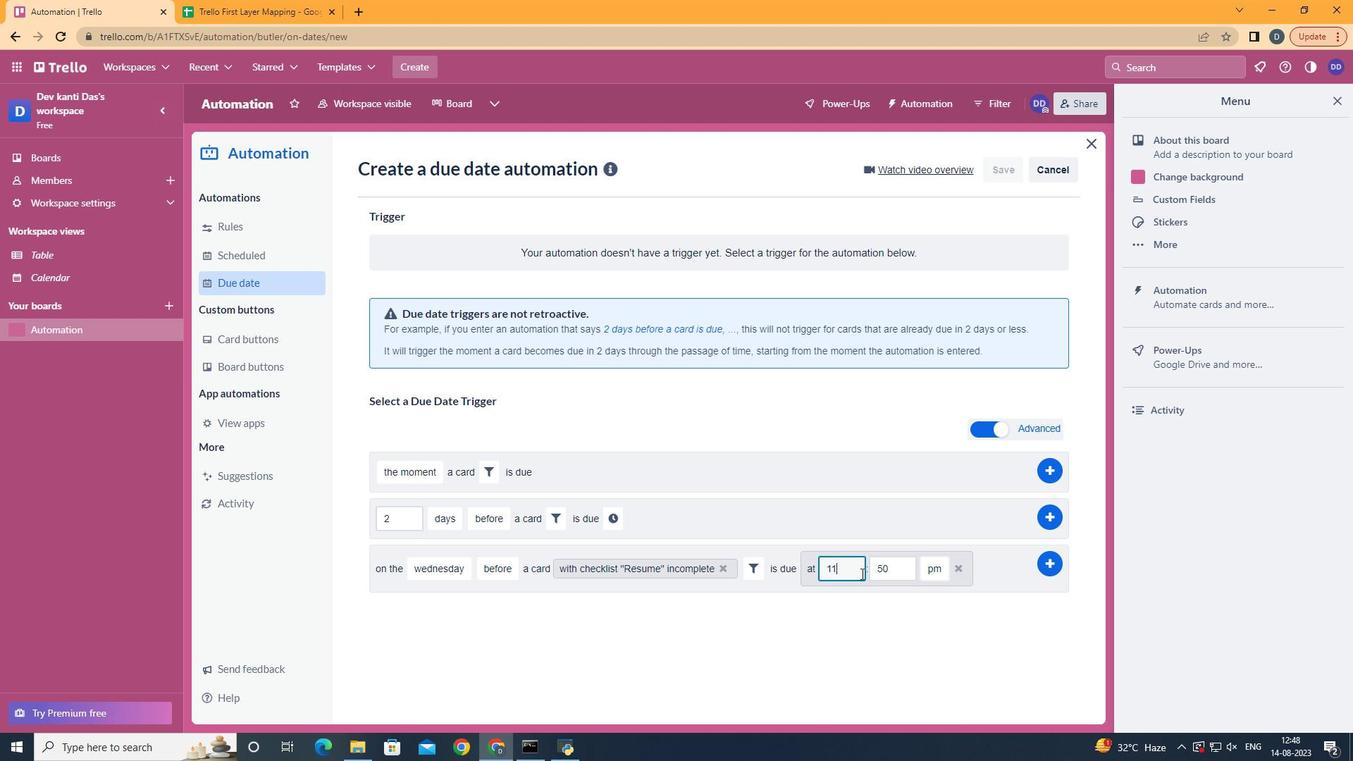 
Action: Mouse moved to (912, 566)
Screenshot: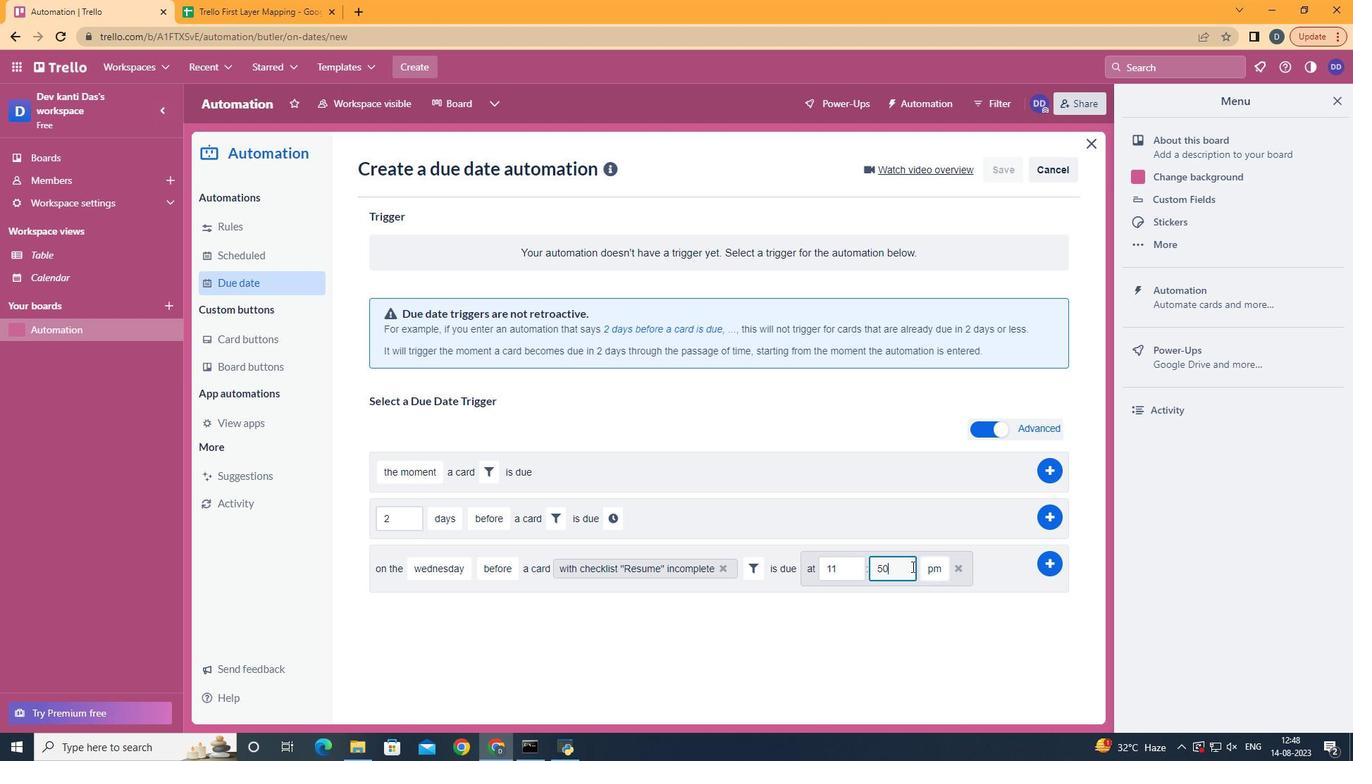 
Action: Mouse pressed left at (912, 566)
Screenshot: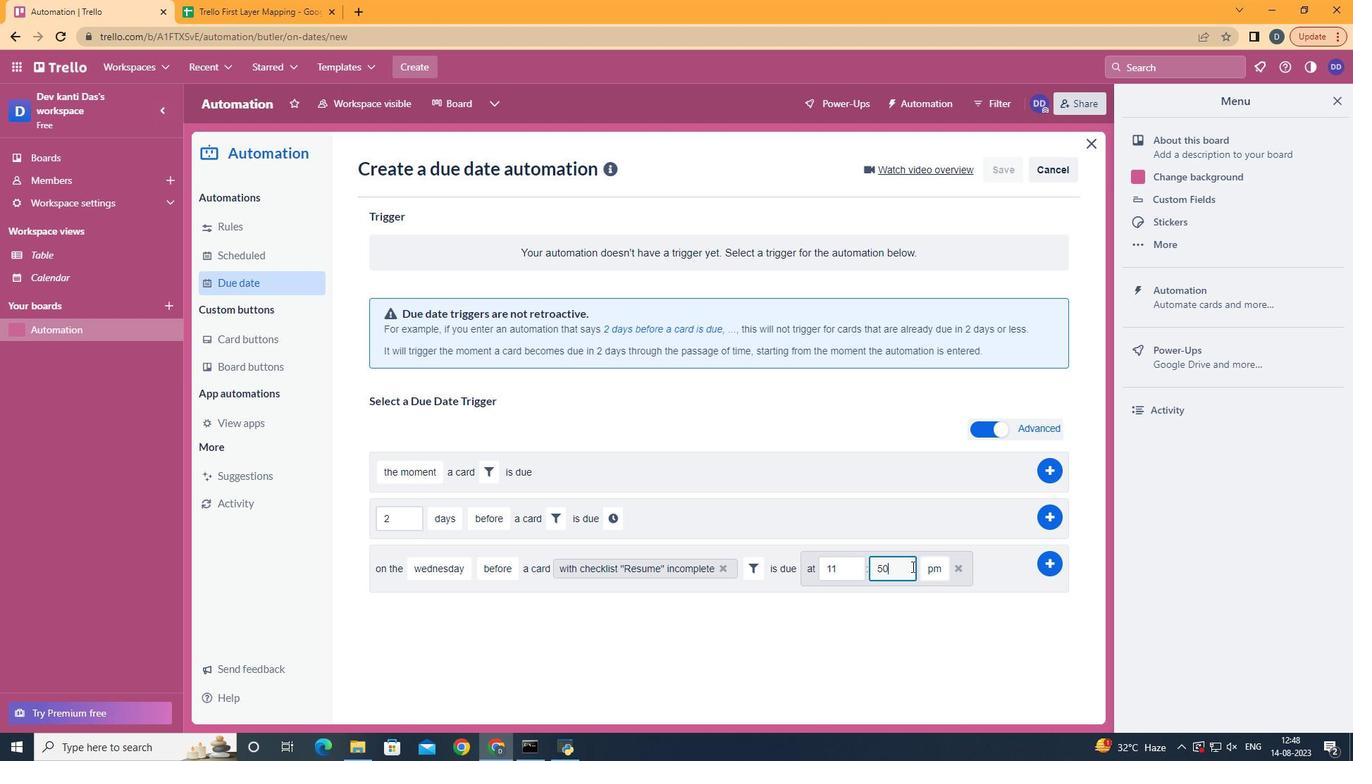 
Action: Mouse moved to (912, 566)
Screenshot: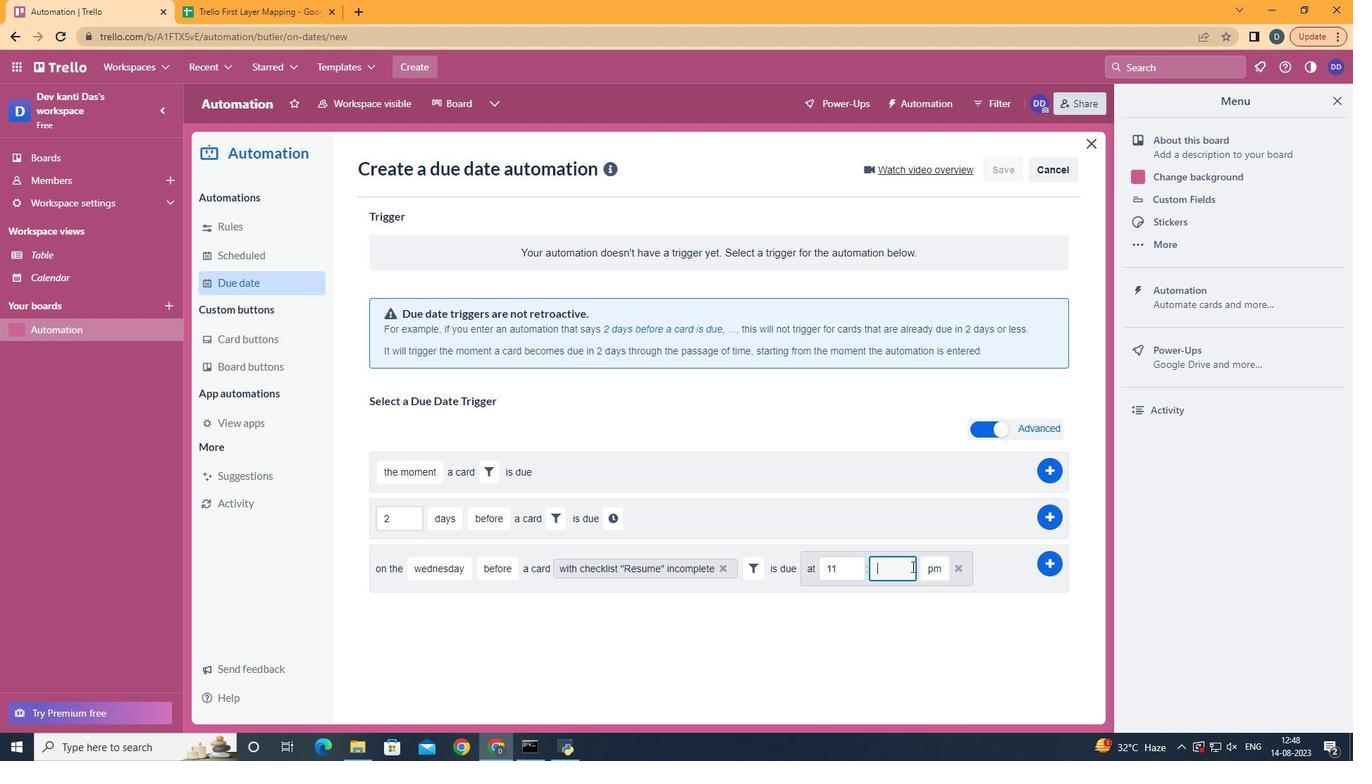
Action: Key pressed <Key.backspace><Key.backspace>00
Screenshot: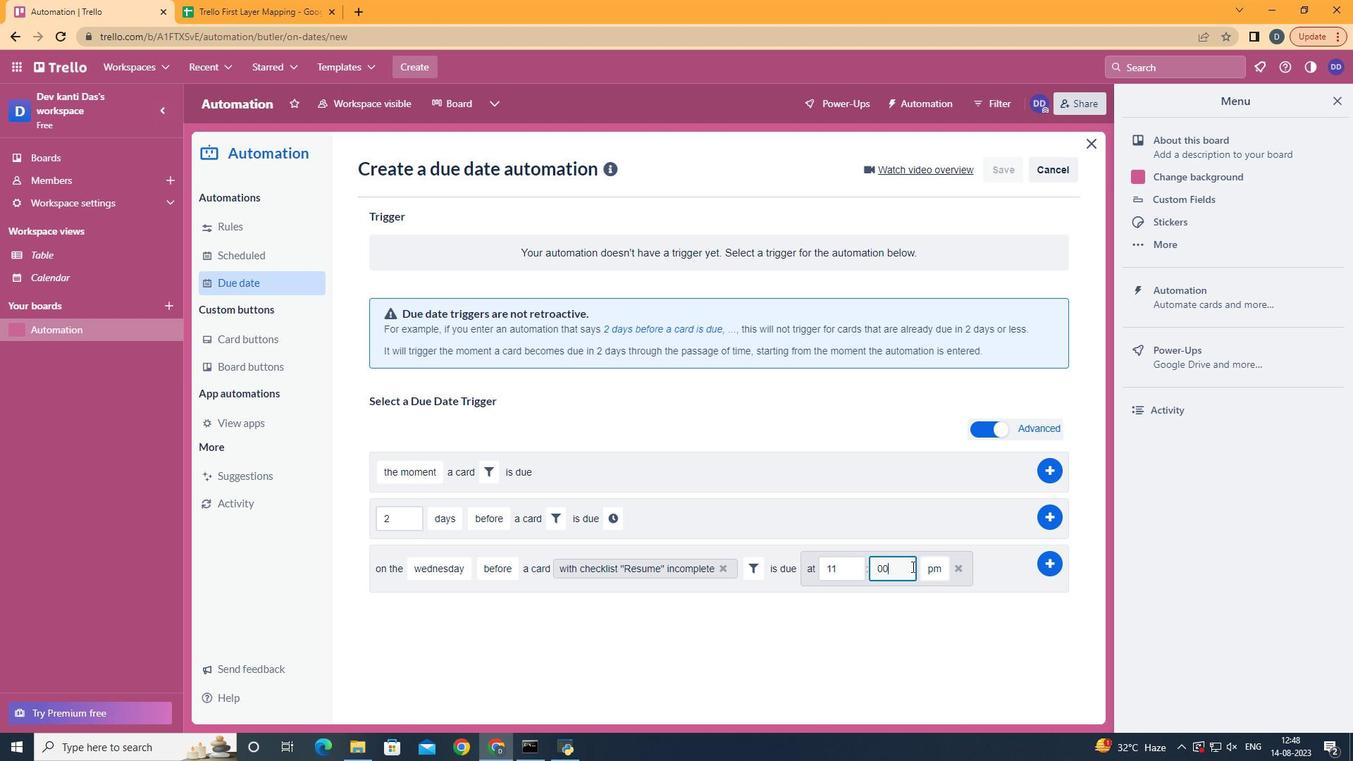 
Action: Mouse moved to (947, 594)
Screenshot: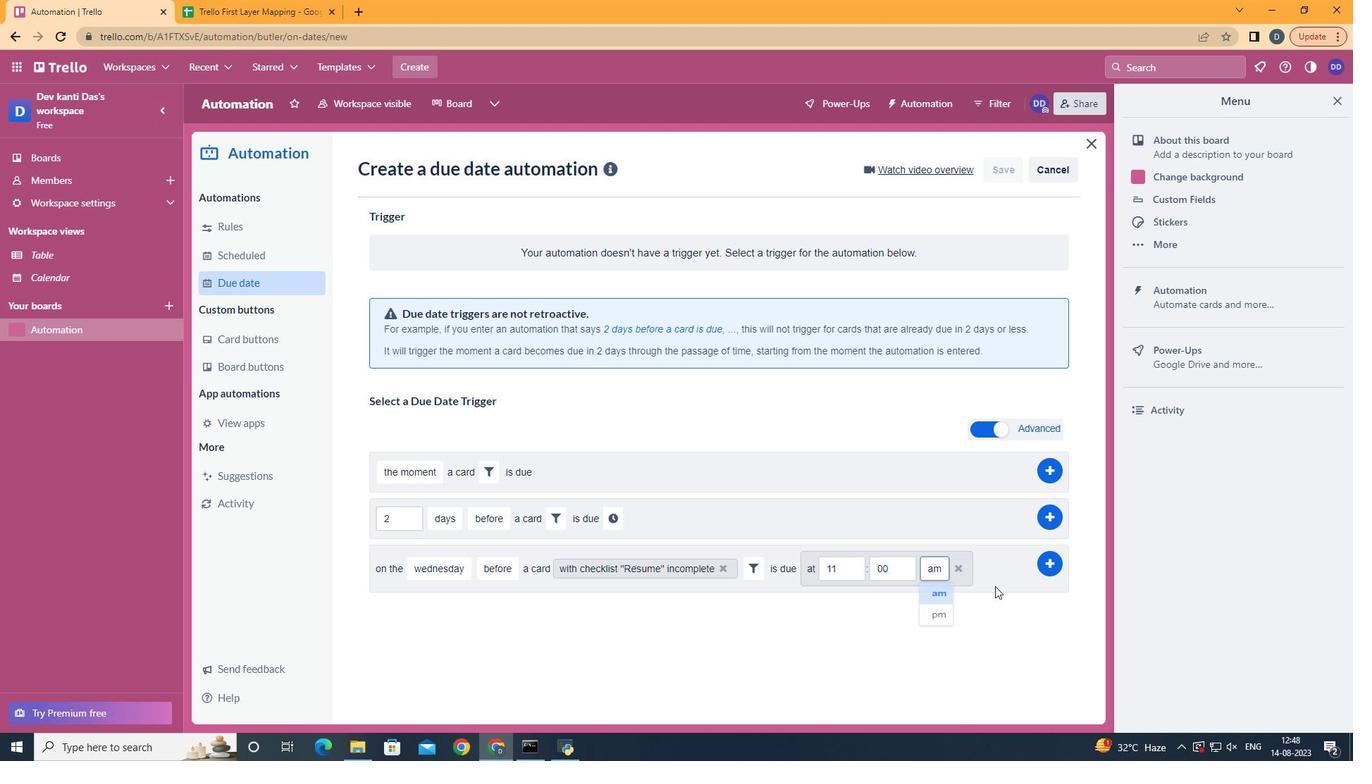 
Action: Mouse pressed left at (947, 594)
Screenshot: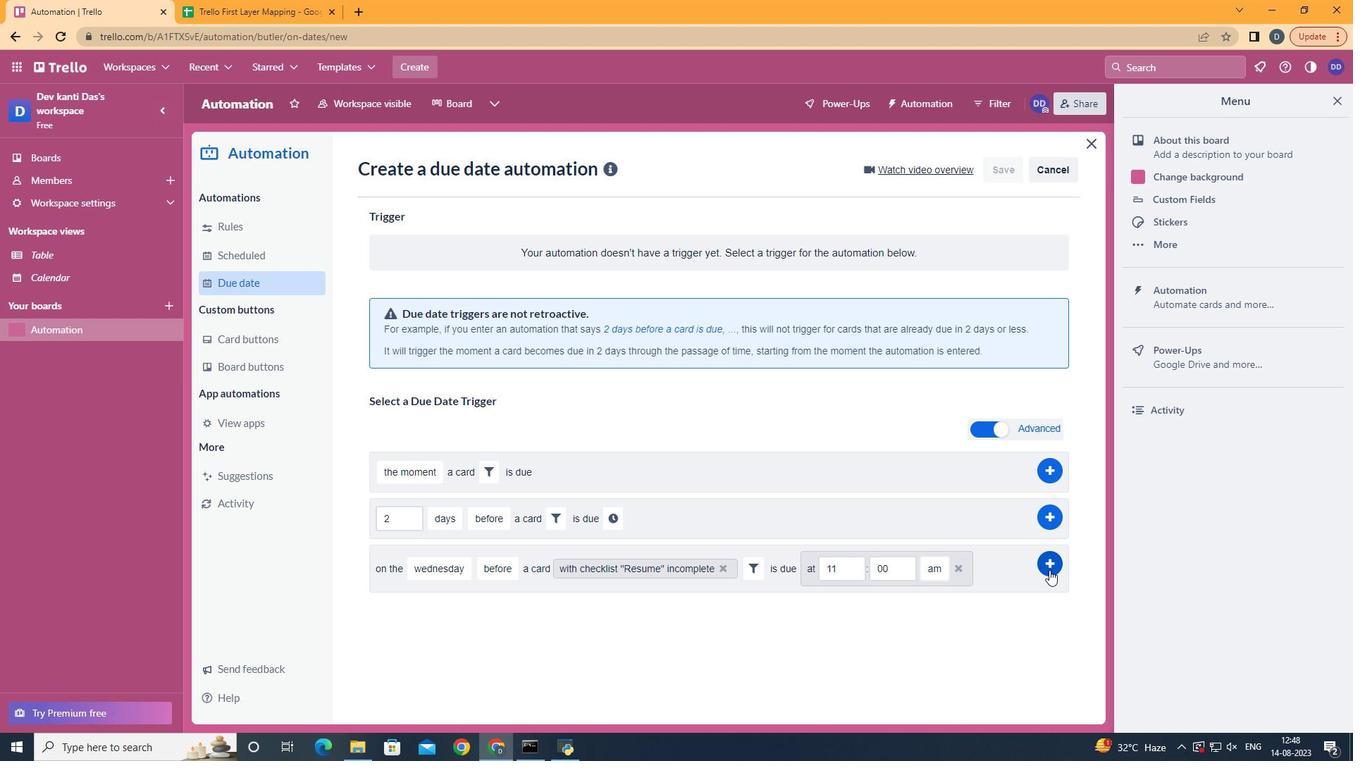
Action: Mouse moved to (1050, 568)
Screenshot: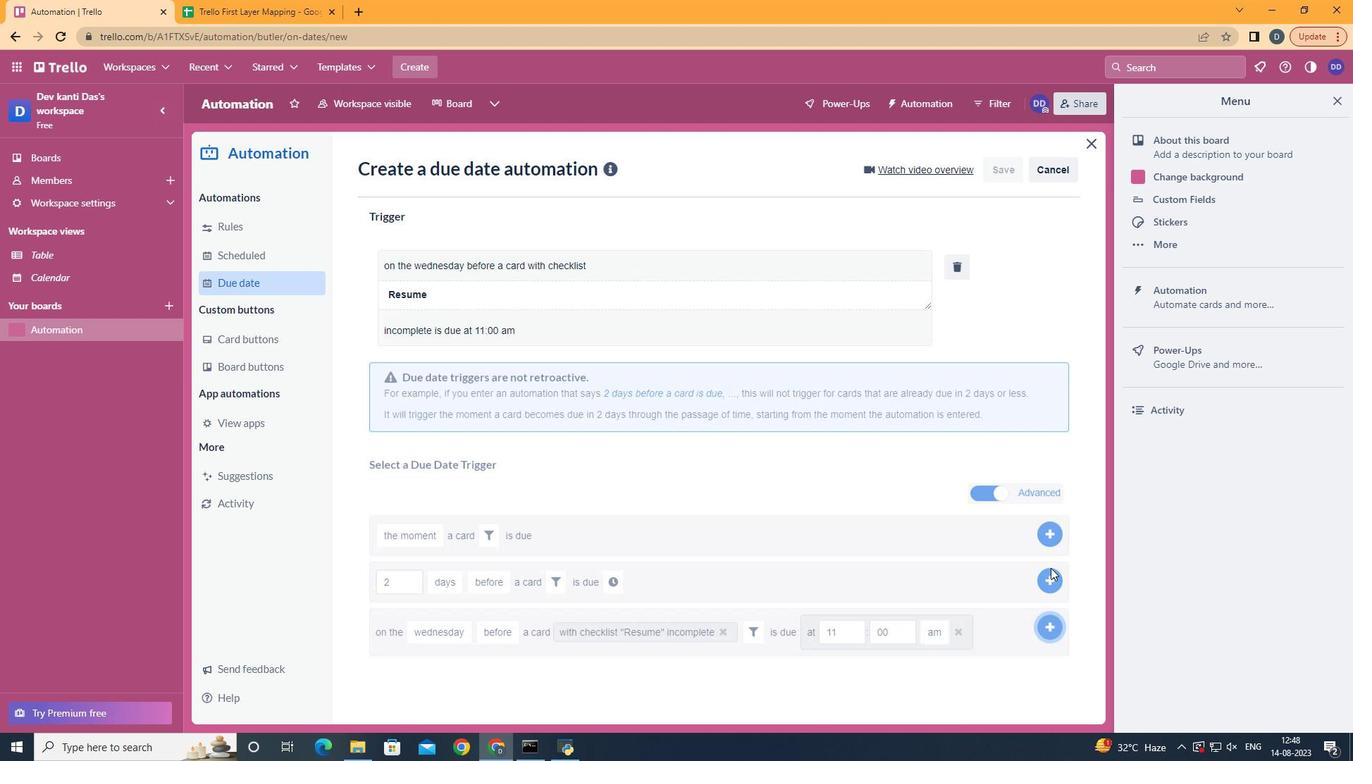 
Action: Mouse pressed left at (1050, 568)
Screenshot: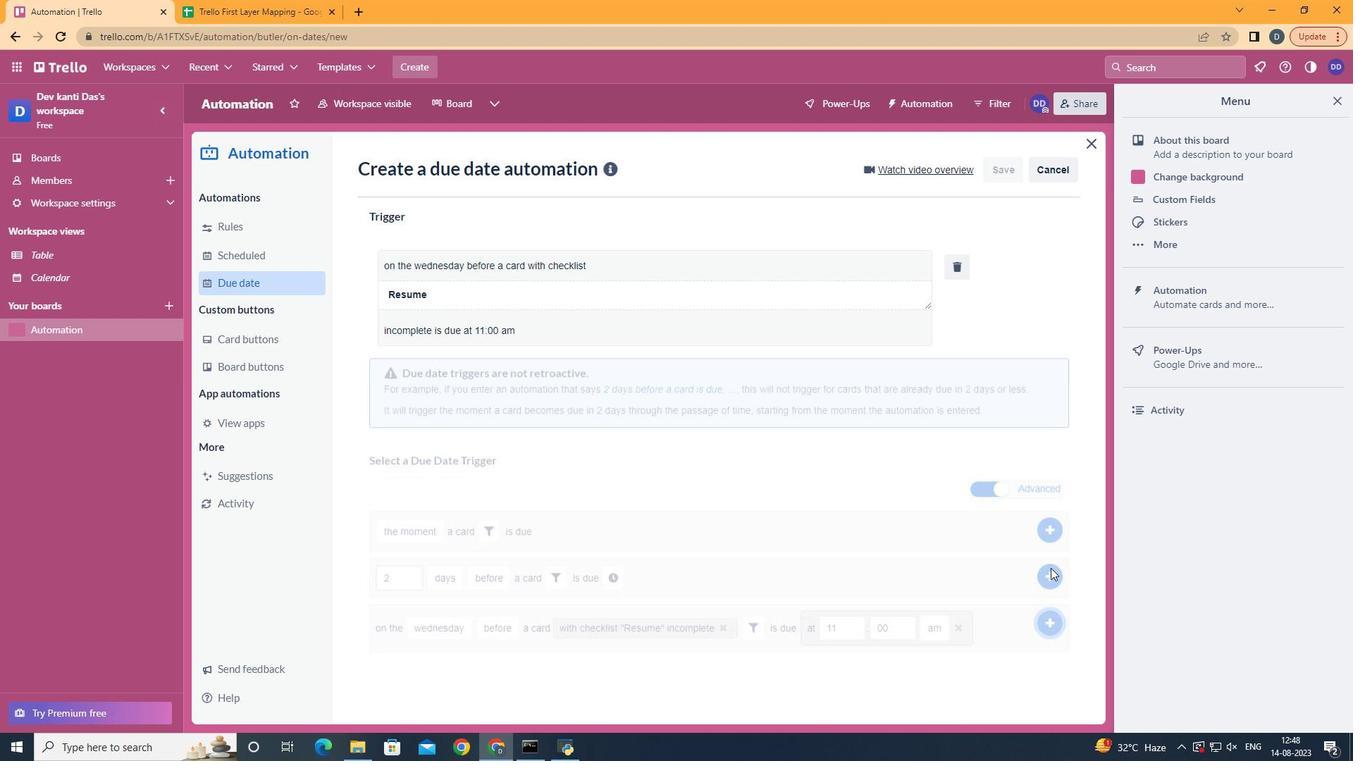 
